 Task: Open Card Donor Stewardship Execution in Board Digital Advertising Strategies to Workspace Digital Strategy Consulting and add a team member Softage.3@softage.net, a label Yellow, a checklist Stress Management, an attachment from your google drive, a color Yellow and finally, add a card description 'Plan and host company volunteer event' and a comment 'This item is a priority on our list, so let us focus on getting it done as soon as possible.'. Add a start date 'Jan 07, 1900' with a due date 'Jan 14, 1900'
Action: Mouse moved to (105, 391)
Screenshot: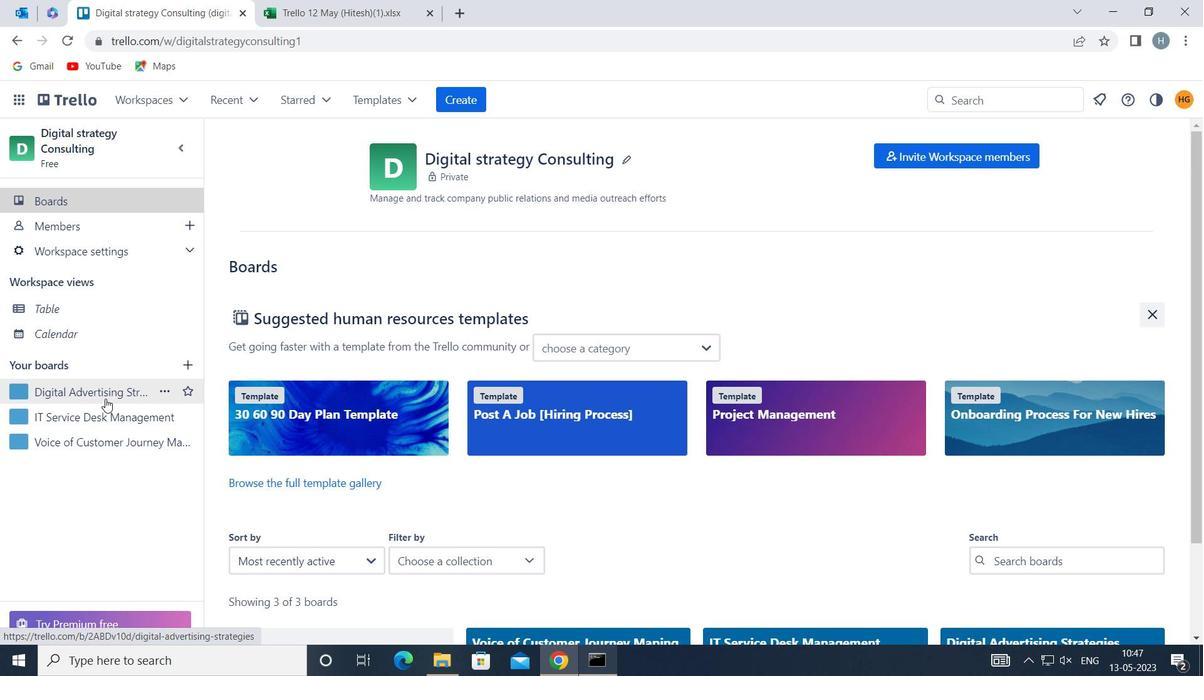 
Action: Mouse pressed left at (105, 391)
Screenshot: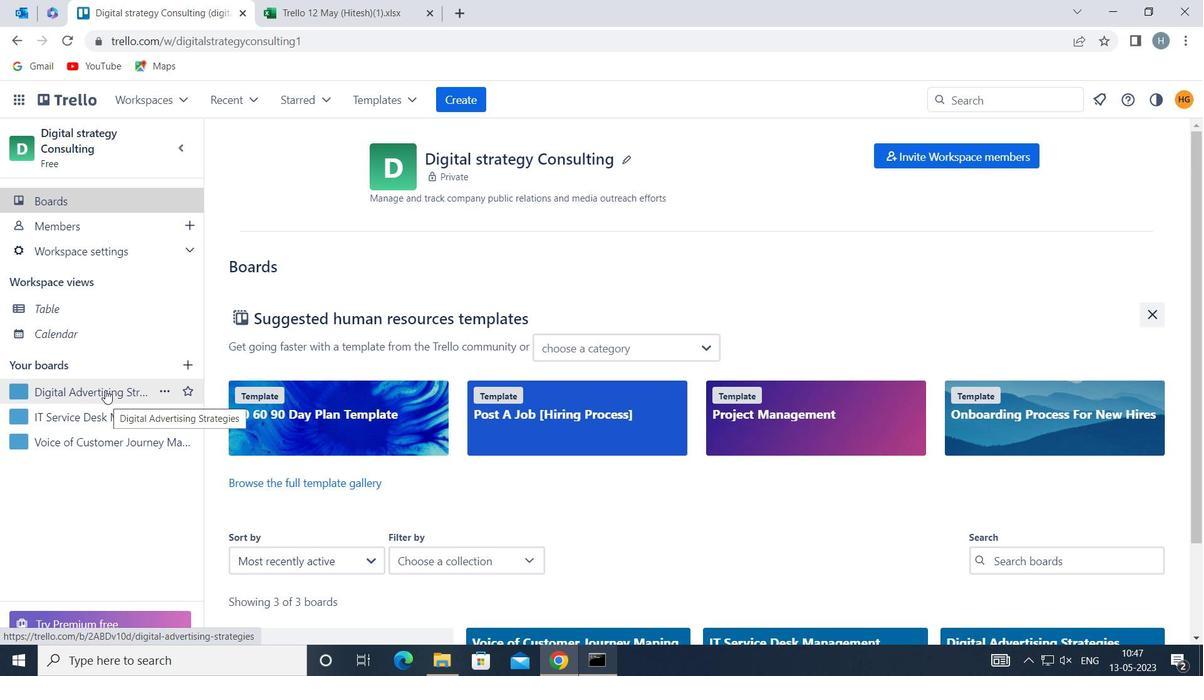 
Action: Mouse moved to (778, 218)
Screenshot: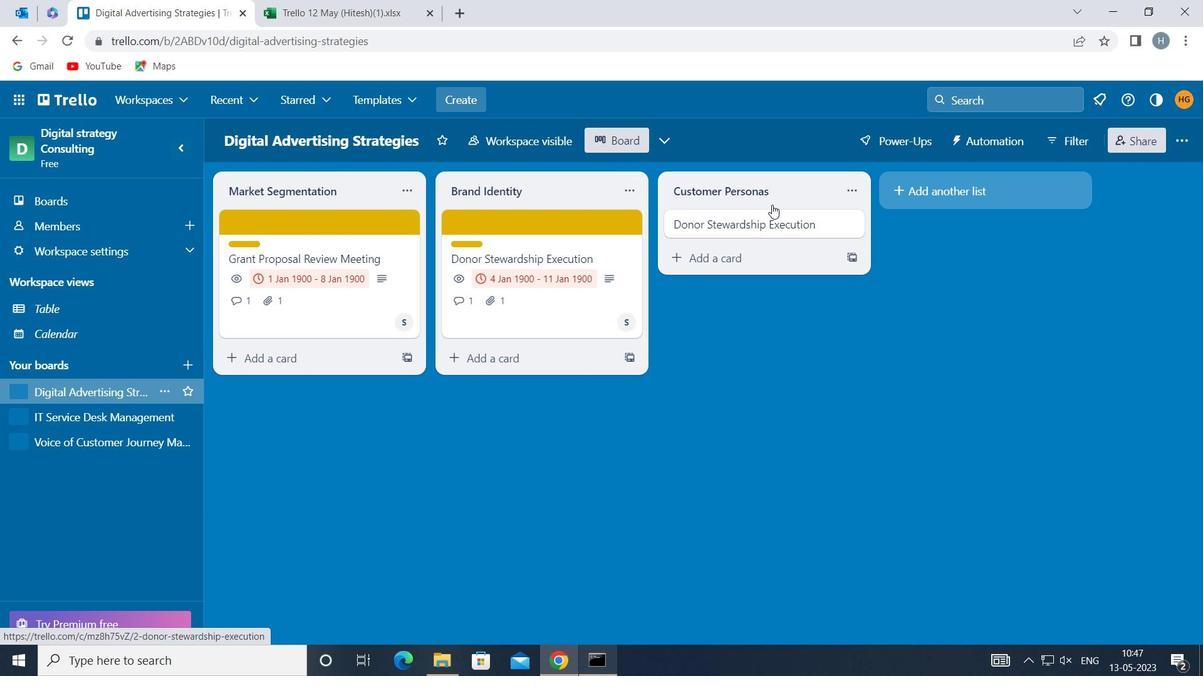 
Action: Mouse pressed left at (778, 218)
Screenshot: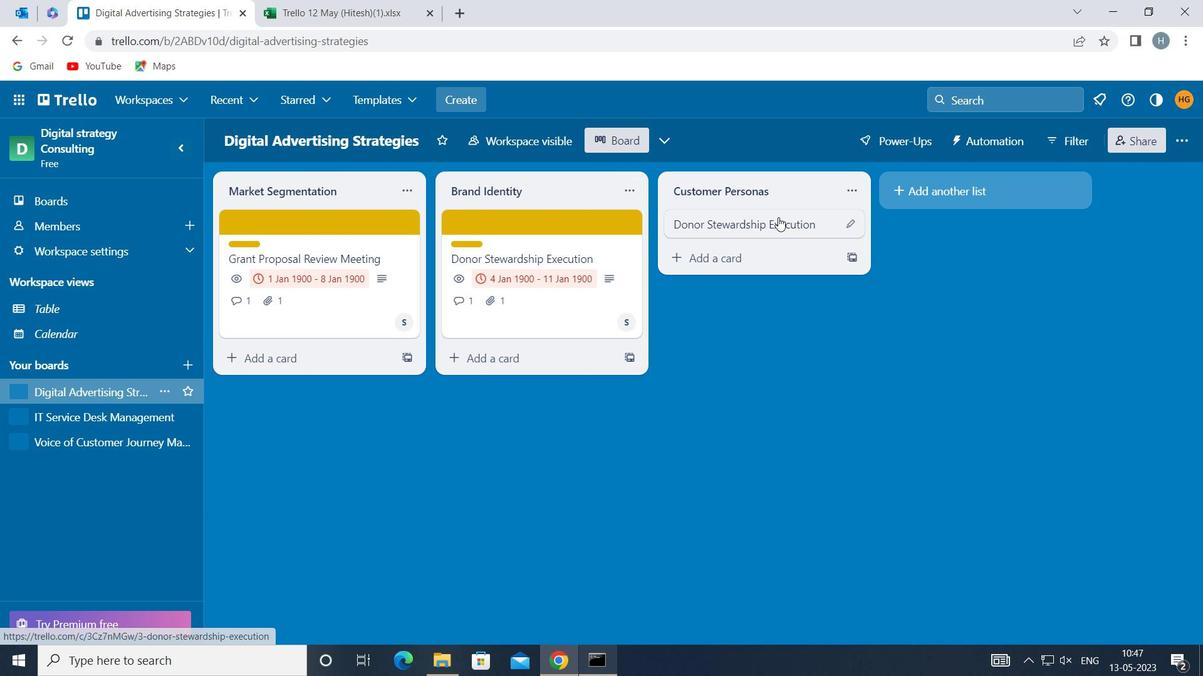 
Action: Mouse moved to (809, 273)
Screenshot: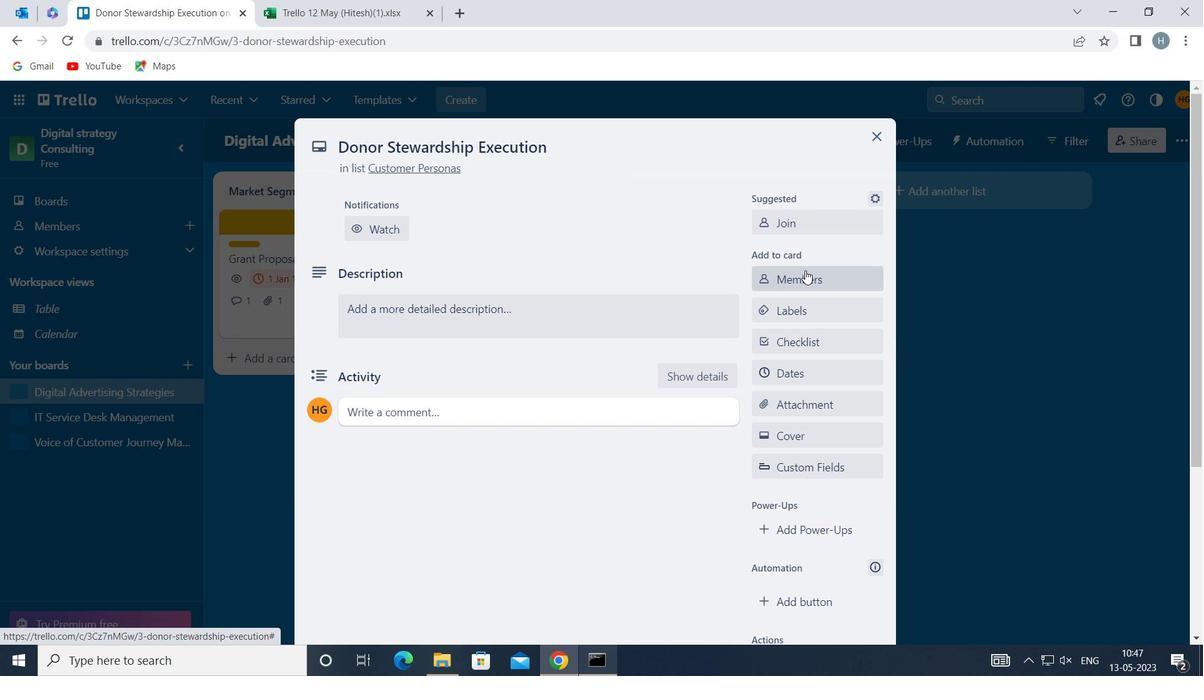 
Action: Mouse pressed left at (809, 273)
Screenshot: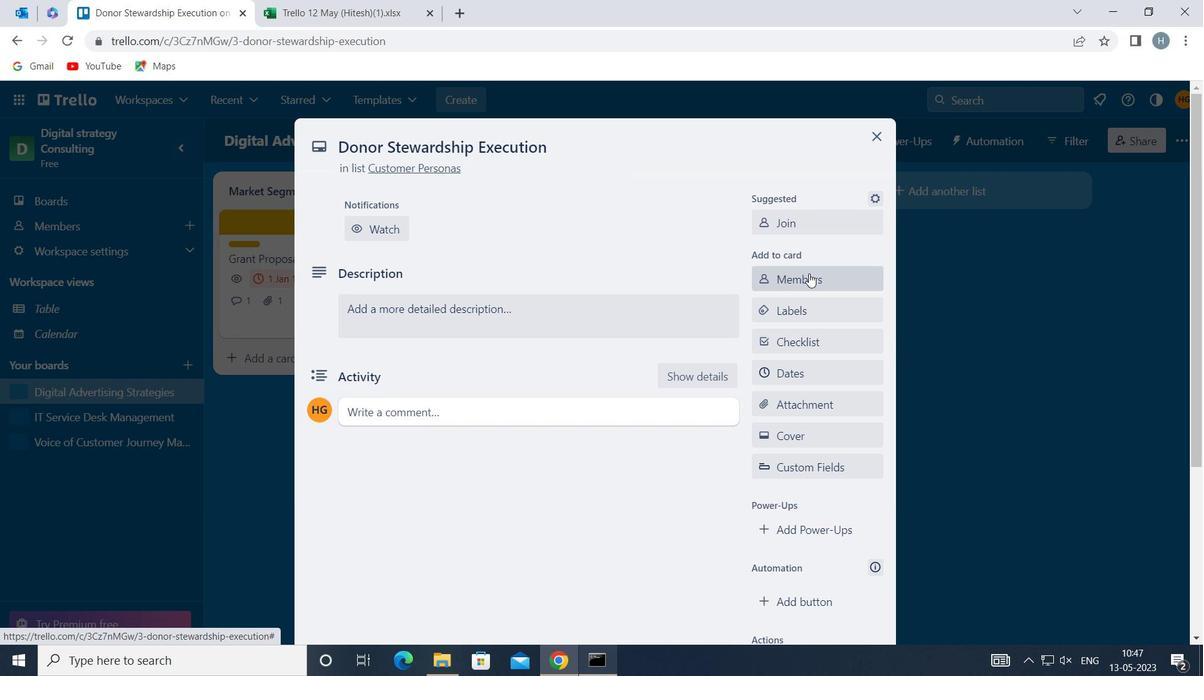 
Action: Mouse moved to (809, 274)
Screenshot: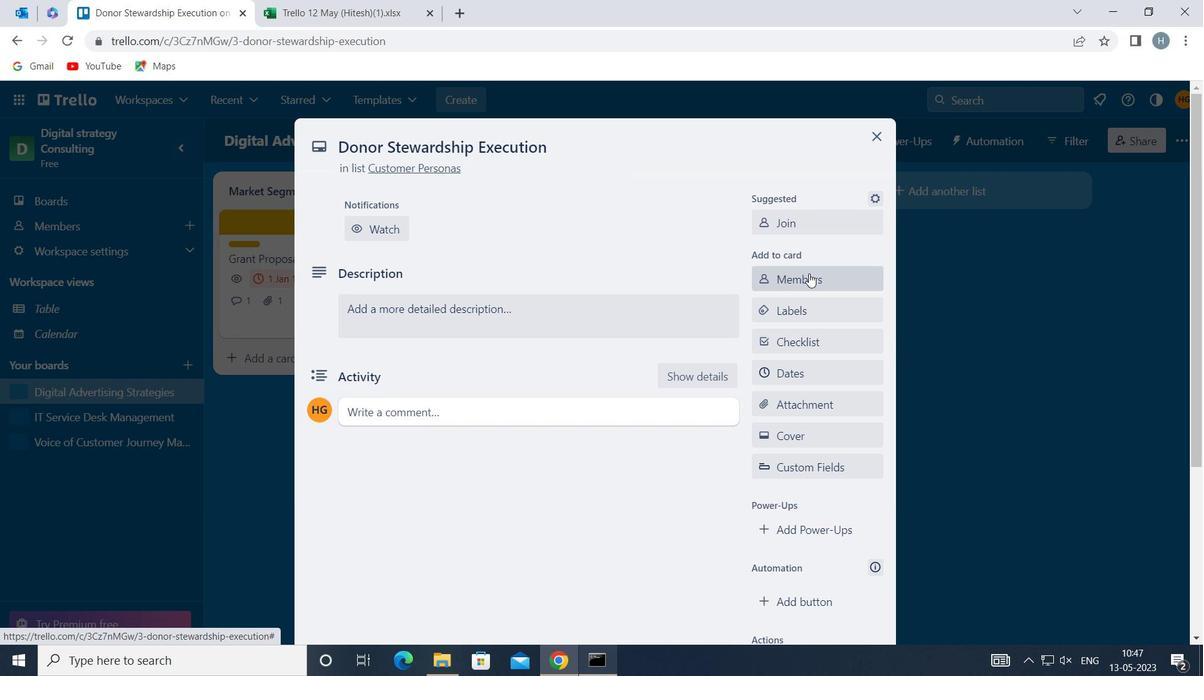 
Action: Key pressed softage
Screenshot: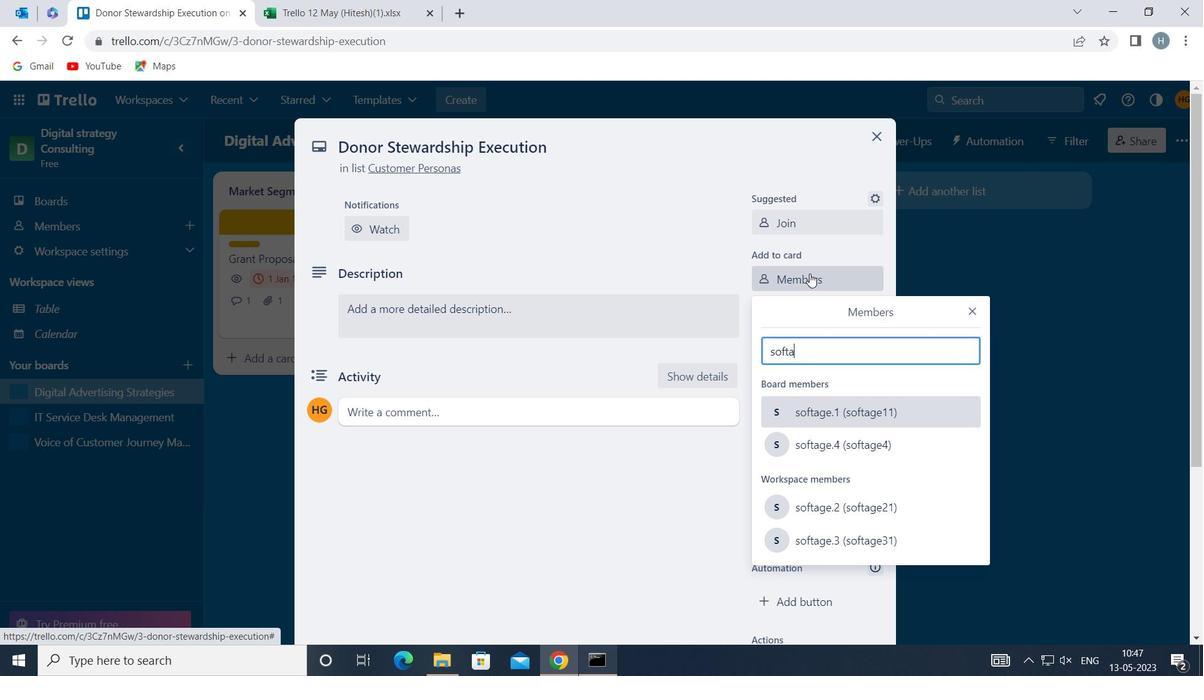 
Action: Mouse moved to (854, 532)
Screenshot: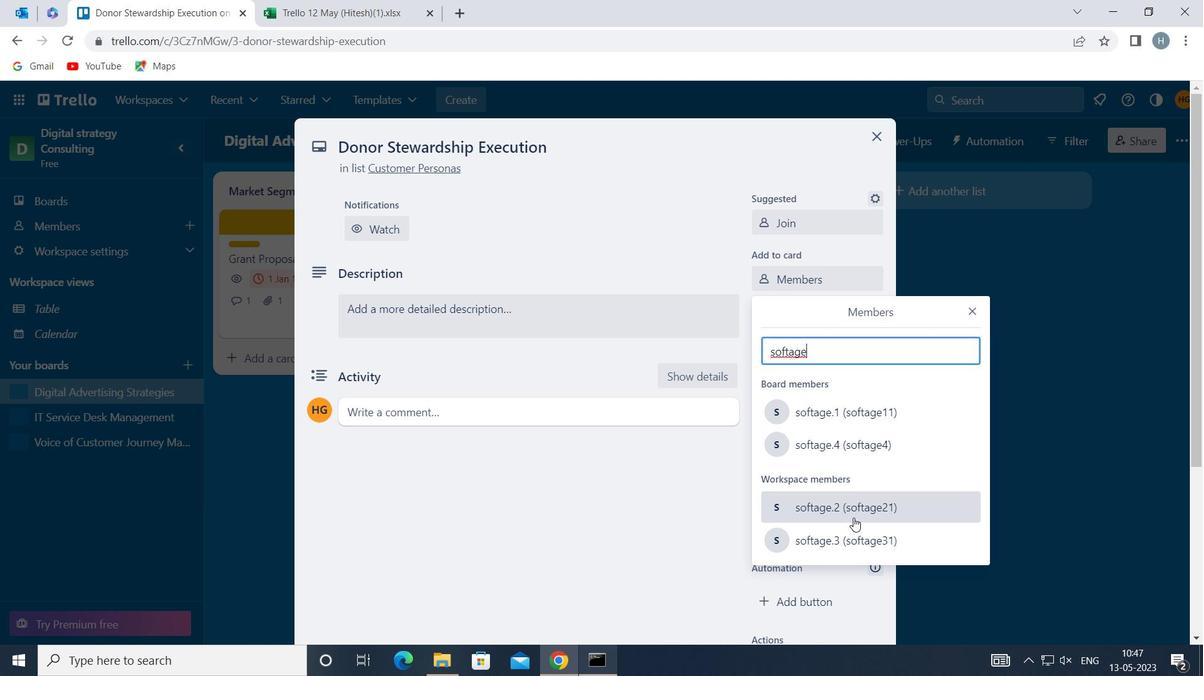 
Action: Mouse pressed left at (854, 532)
Screenshot: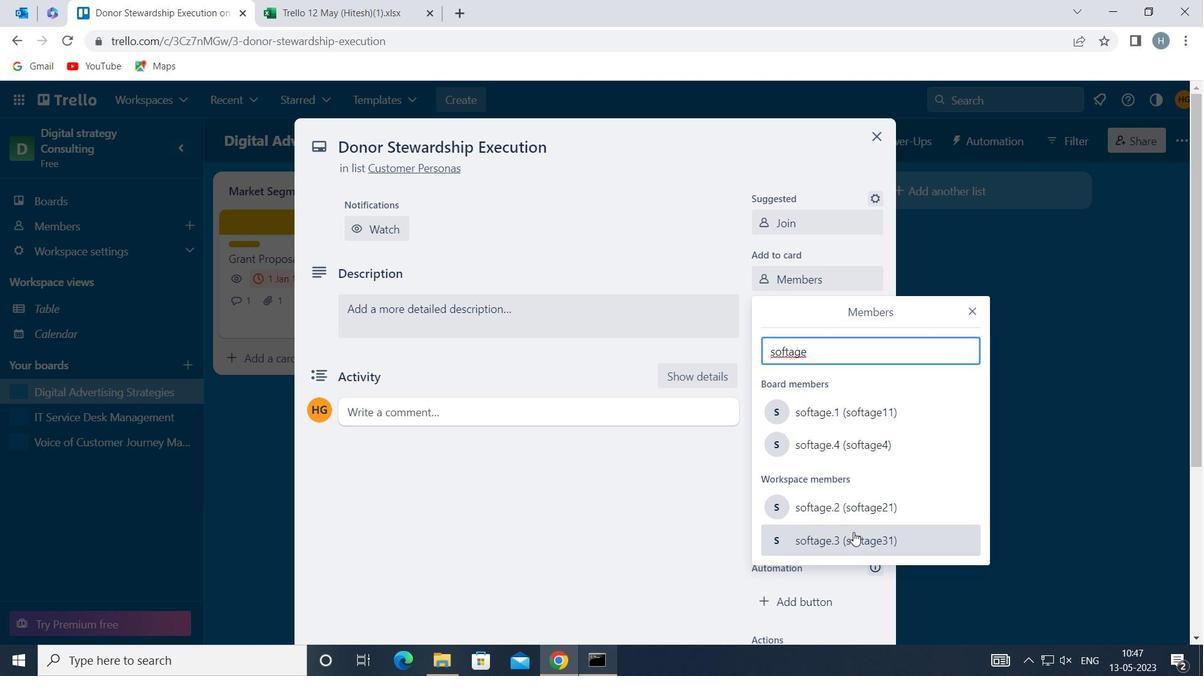 
Action: Mouse moved to (970, 308)
Screenshot: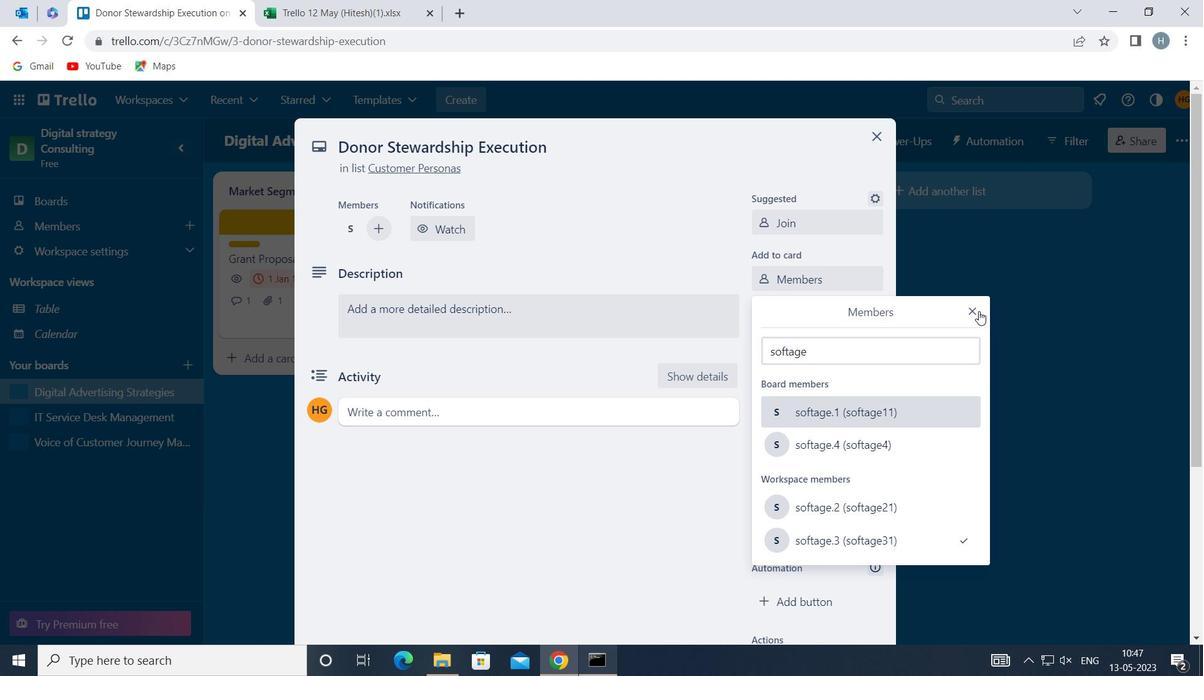 
Action: Mouse pressed left at (970, 308)
Screenshot: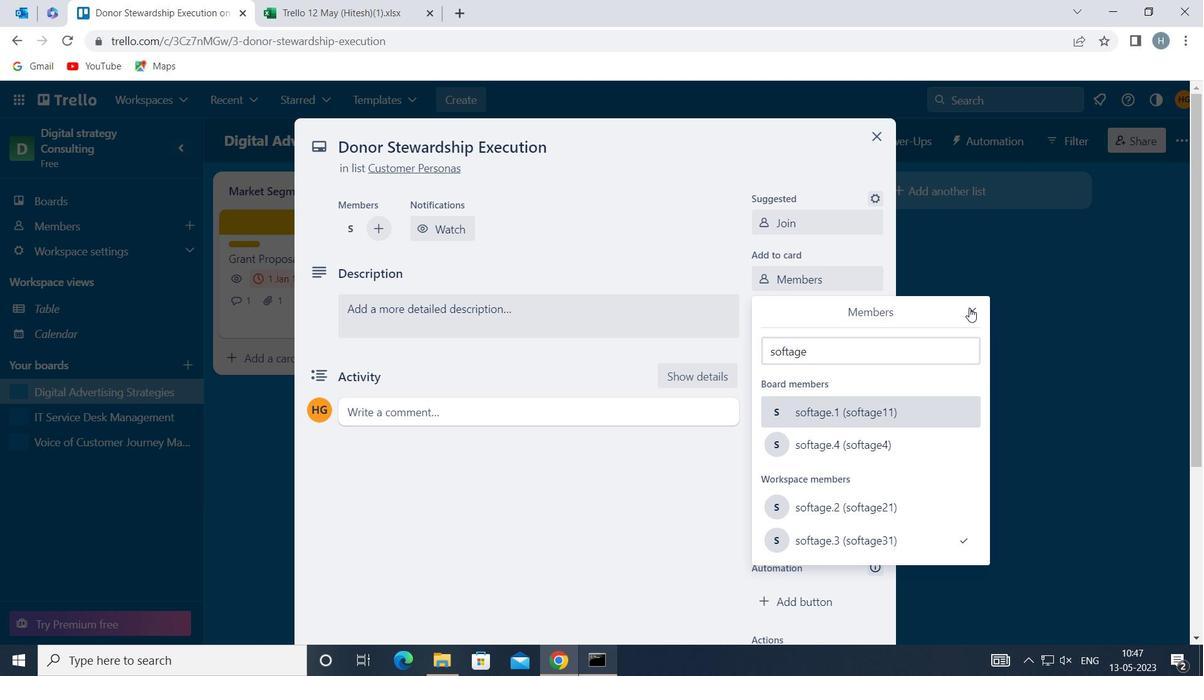 
Action: Mouse moved to (817, 312)
Screenshot: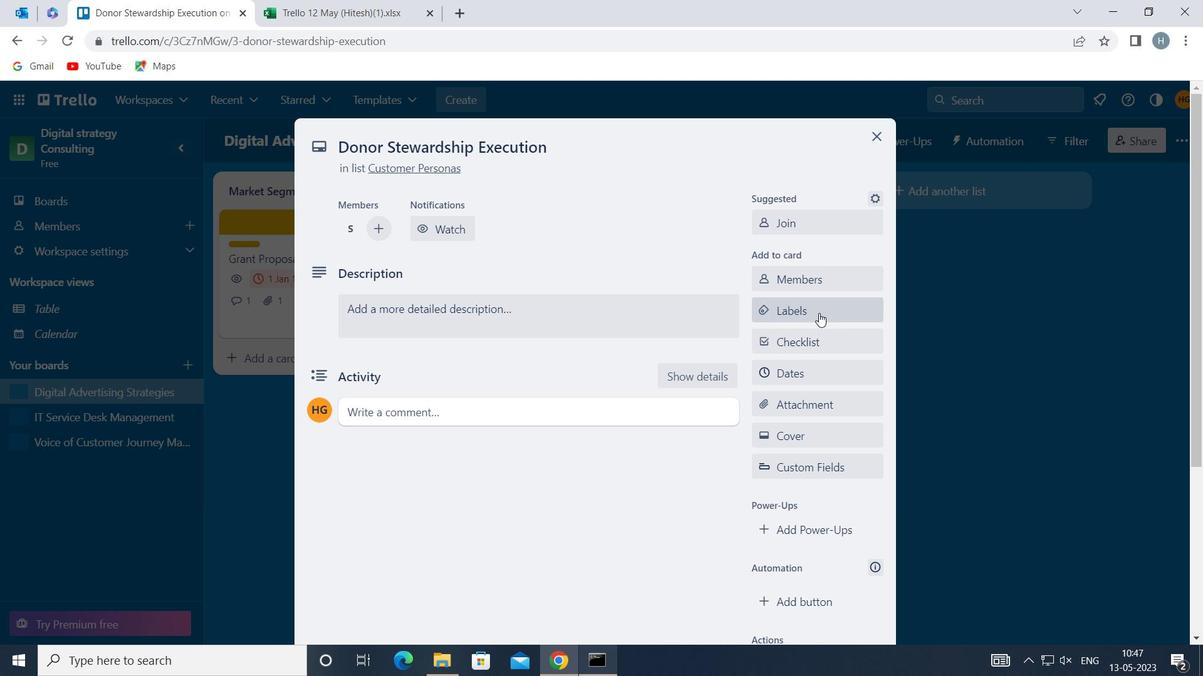 
Action: Mouse pressed left at (817, 312)
Screenshot: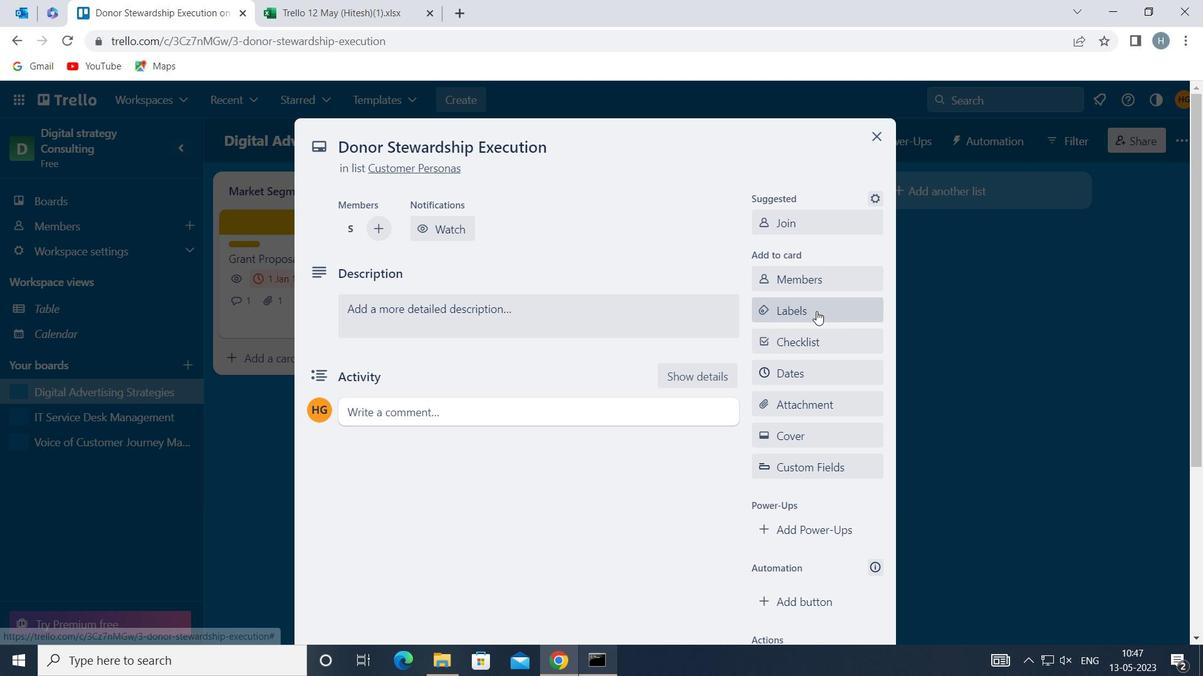 
Action: Mouse moved to (842, 255)
Screenshot: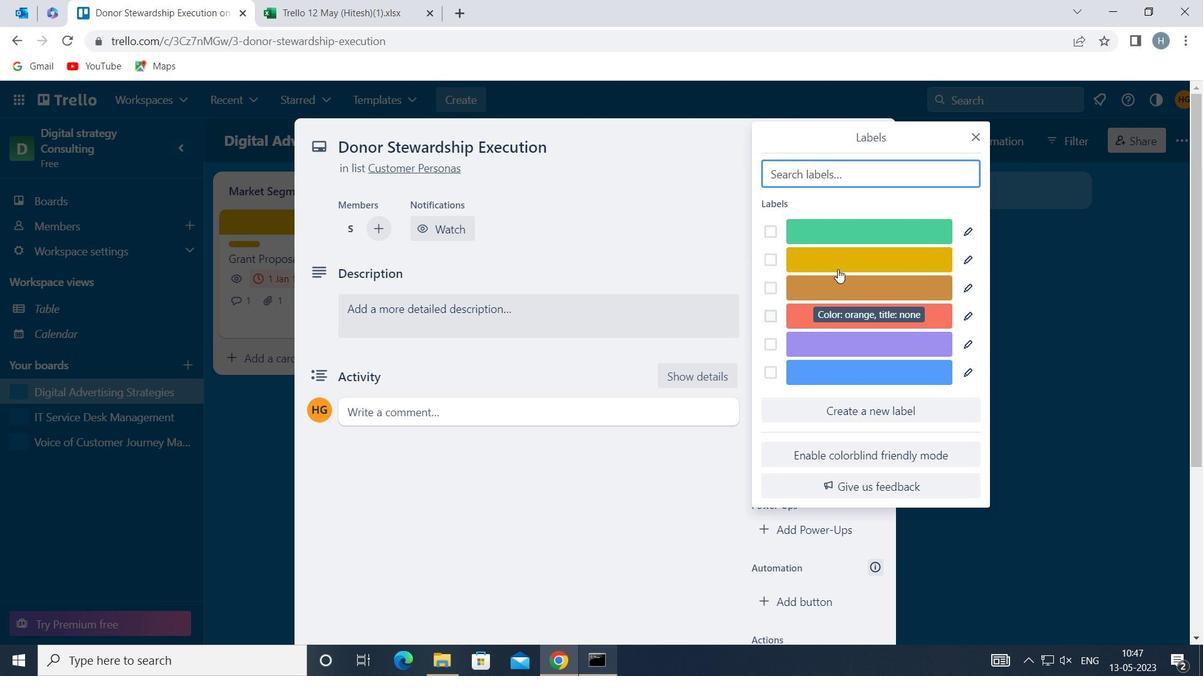 
Action: Mouse pressed left at (842, 255)
Screenshot: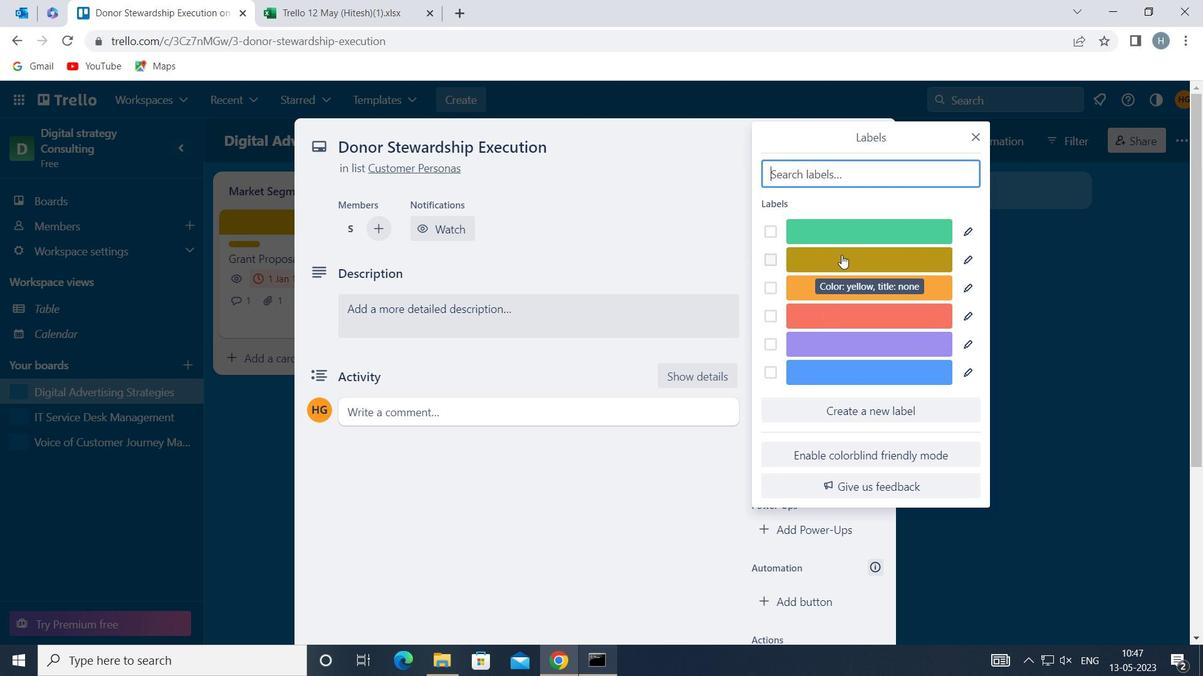
Action: Mouse moved to (981, 133)
Screenshot: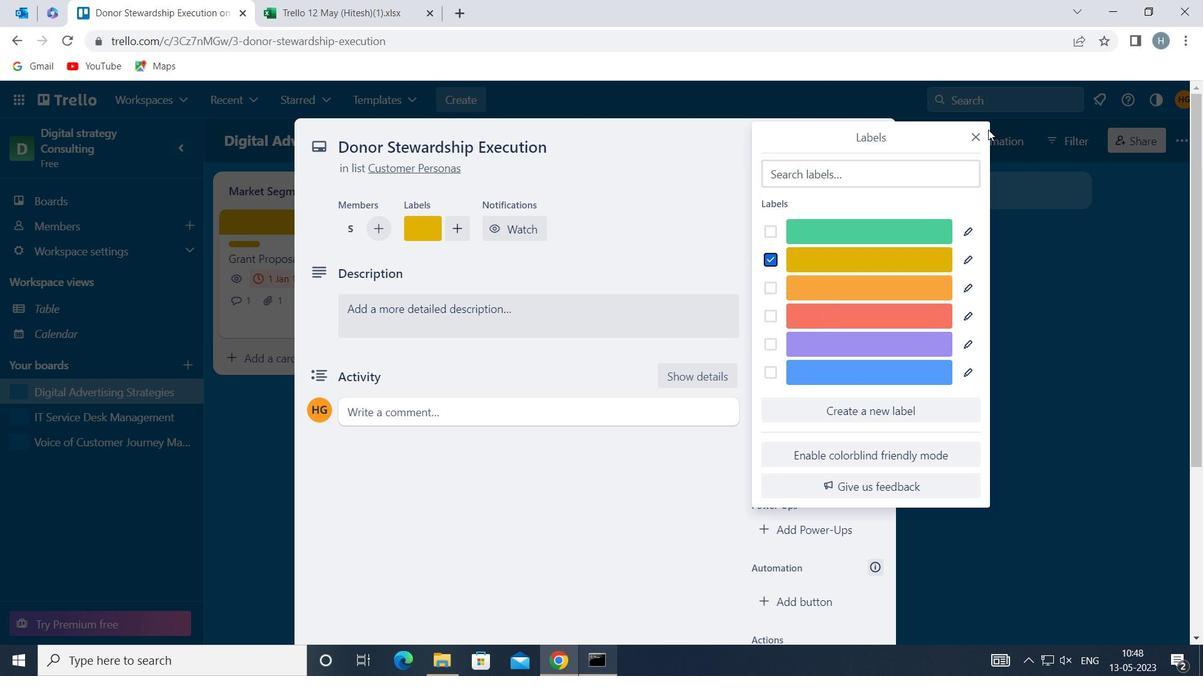 
Action: Mouse pressed left at (981, 133)
Screenshot: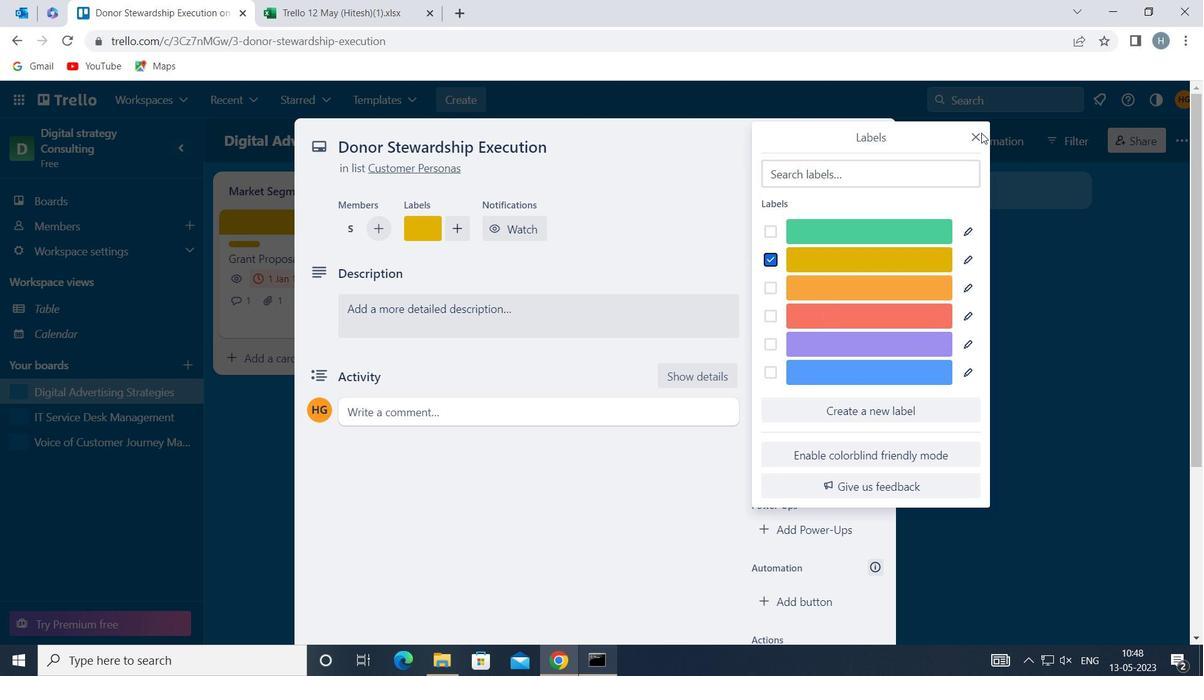 
Action: Mouse moved to (977, 133)
Screenshot: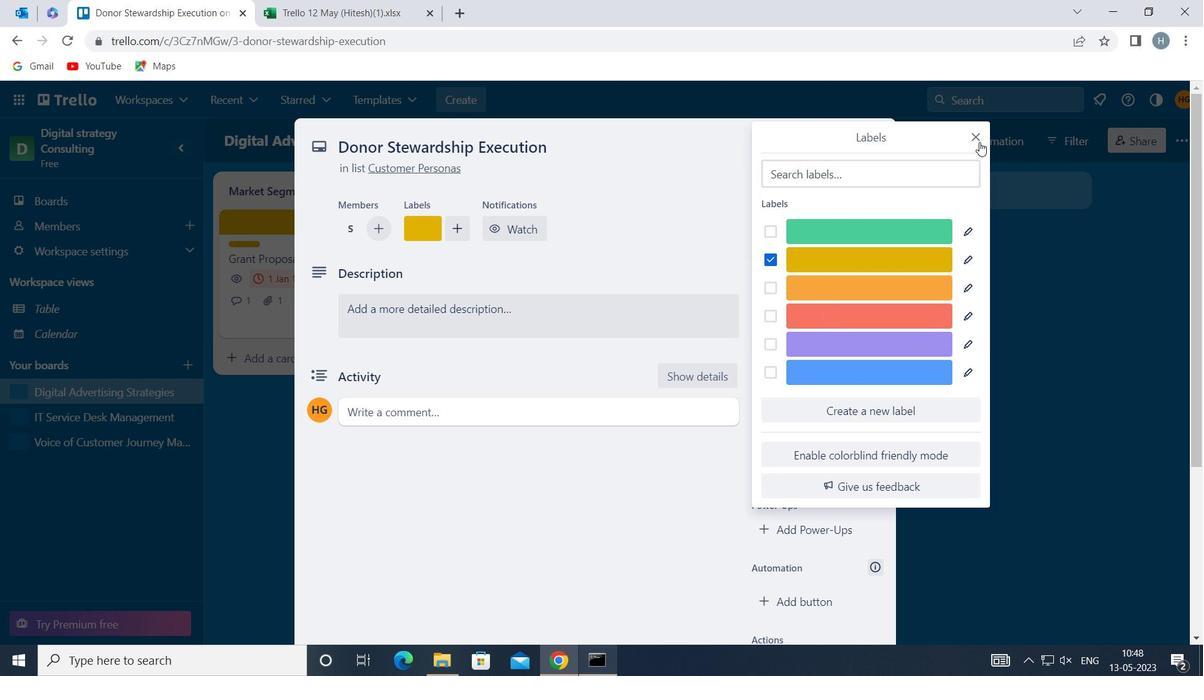 
Action: Mouse pressed left at (977, 133)
Screenshot: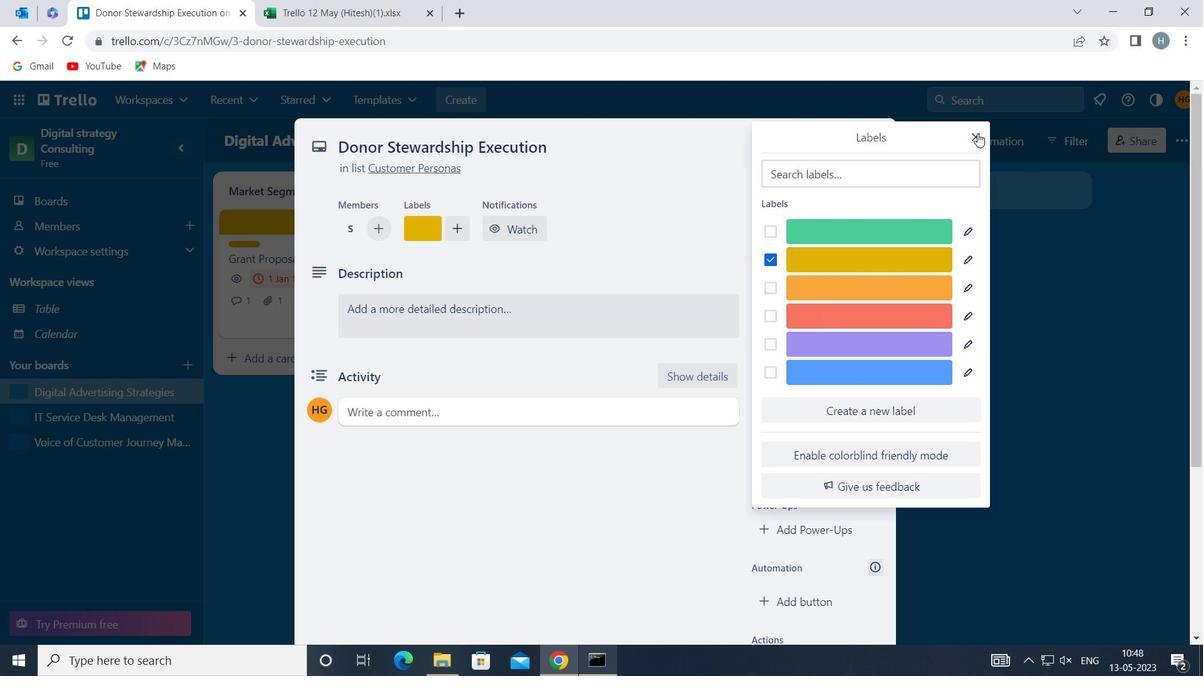 
Action: Mouse moved to (836, 337)
Screenshot: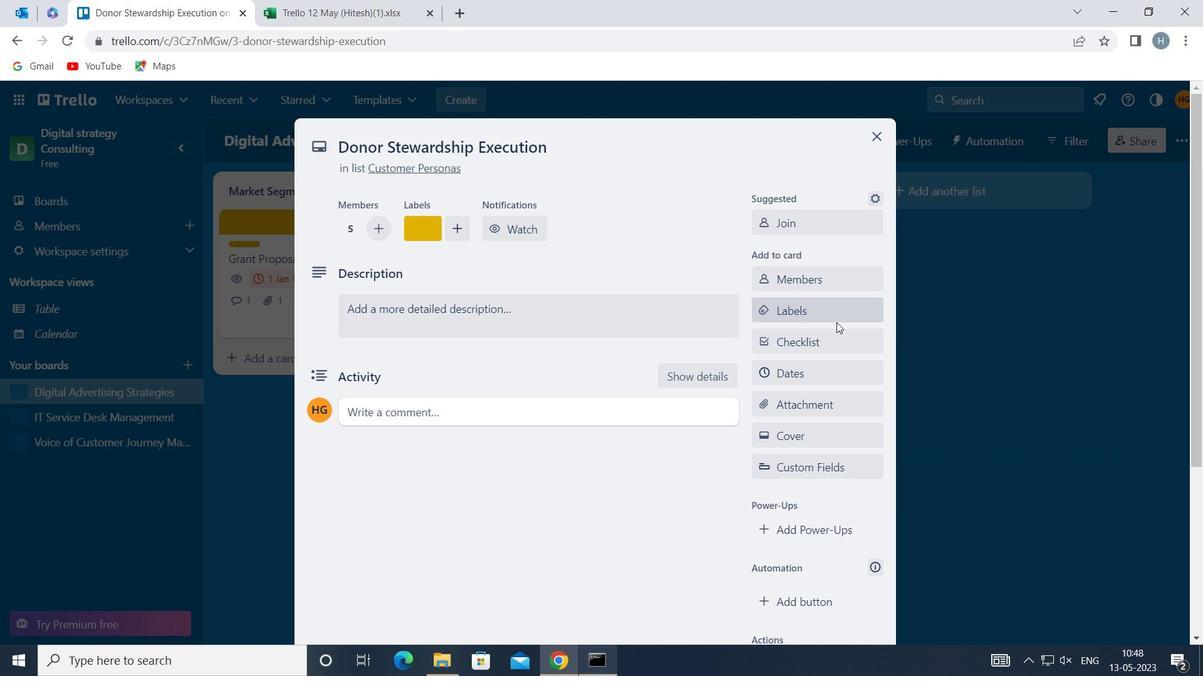 
Action: Mouse pressed left at (836, 337)
Screenshot: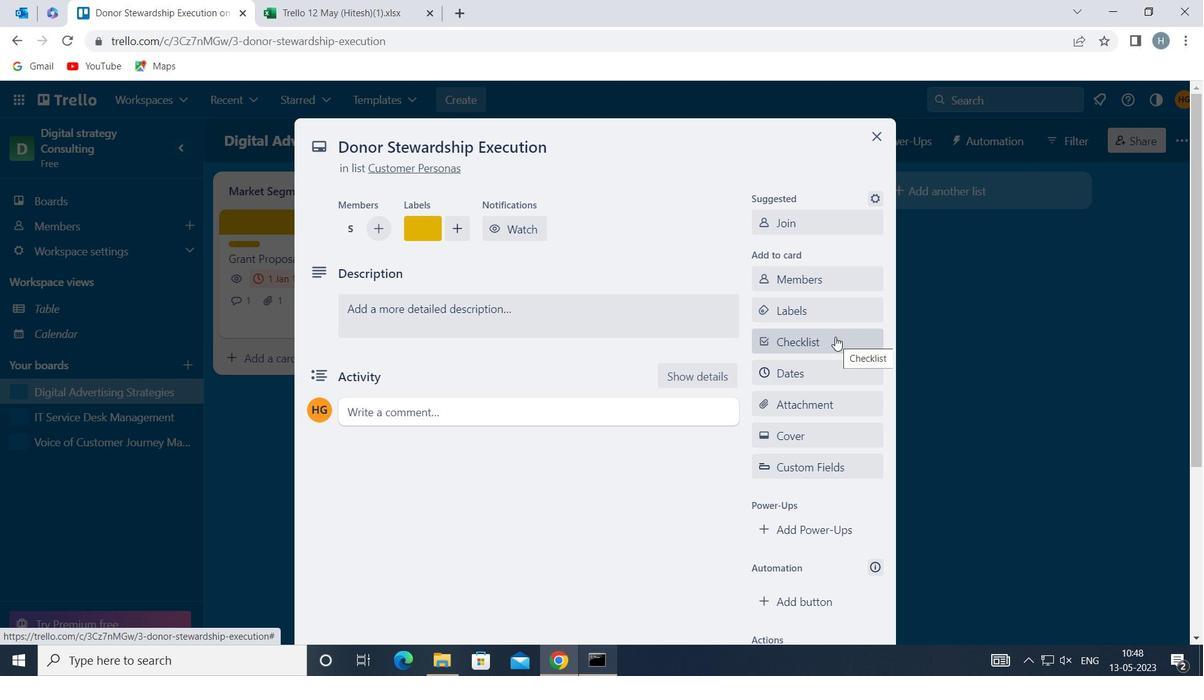 
Action: Key pressed <Key.shift>SR<Key.backspace>TRESS<Key.space><Key.shift>MANAGEMENT
Screenshot: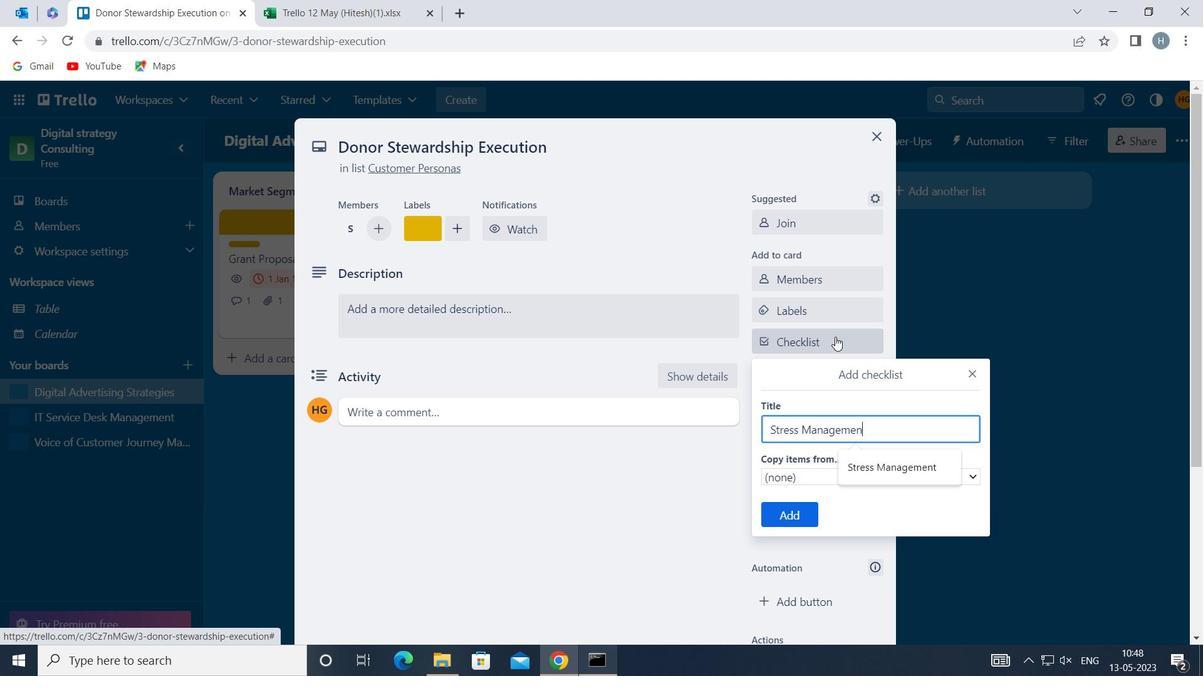 
Action: Mouse moved to (784, 516)
Screenshot: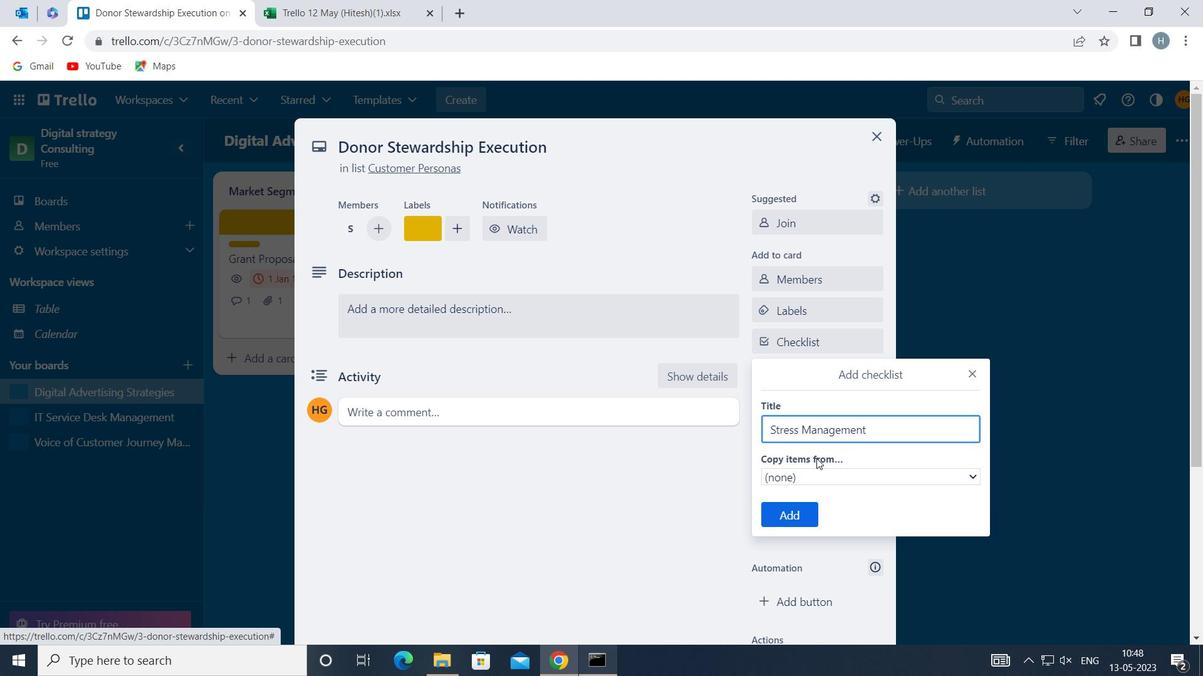 
Action: Mouse pressed left at (784, 516)
Screenshot: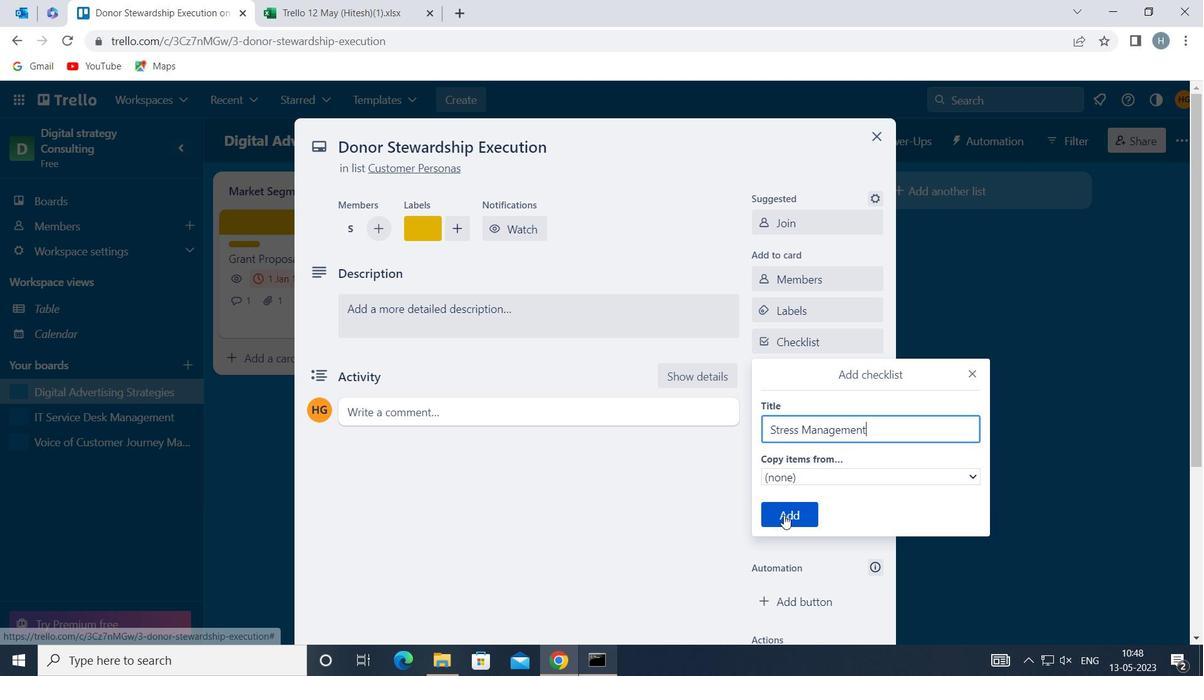 
Action: Mouse moved to (831, 396)
Screenshot: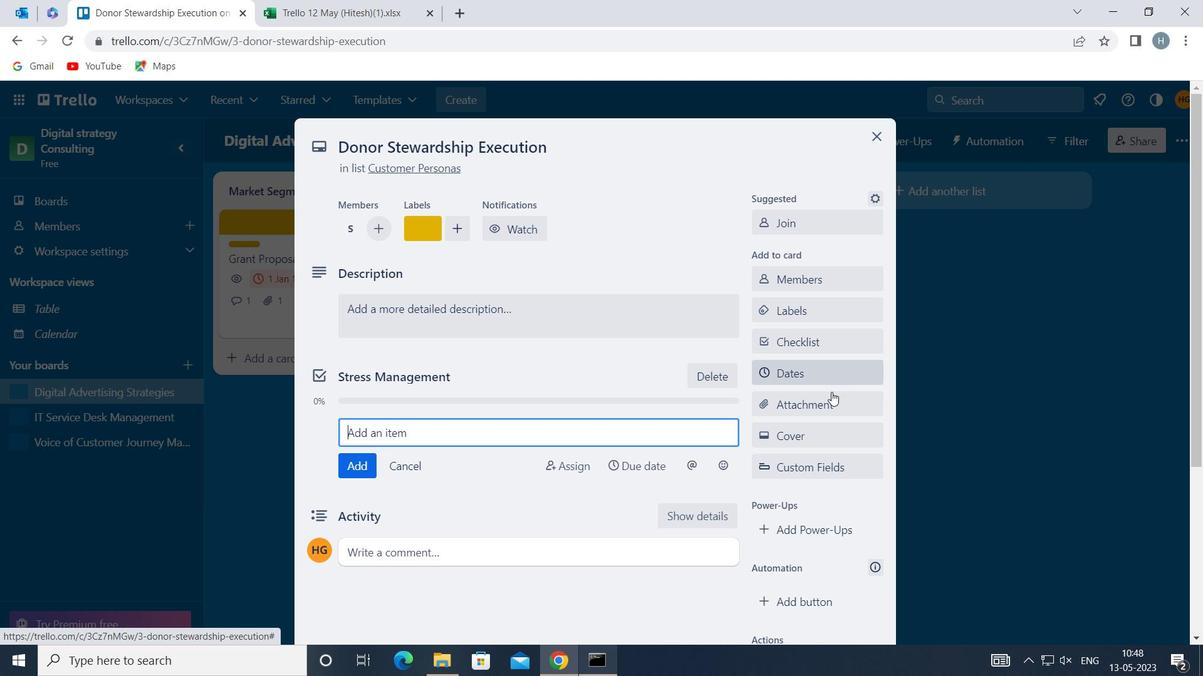 
Action: Mouse pressed left at (831, 396)
Screenshot: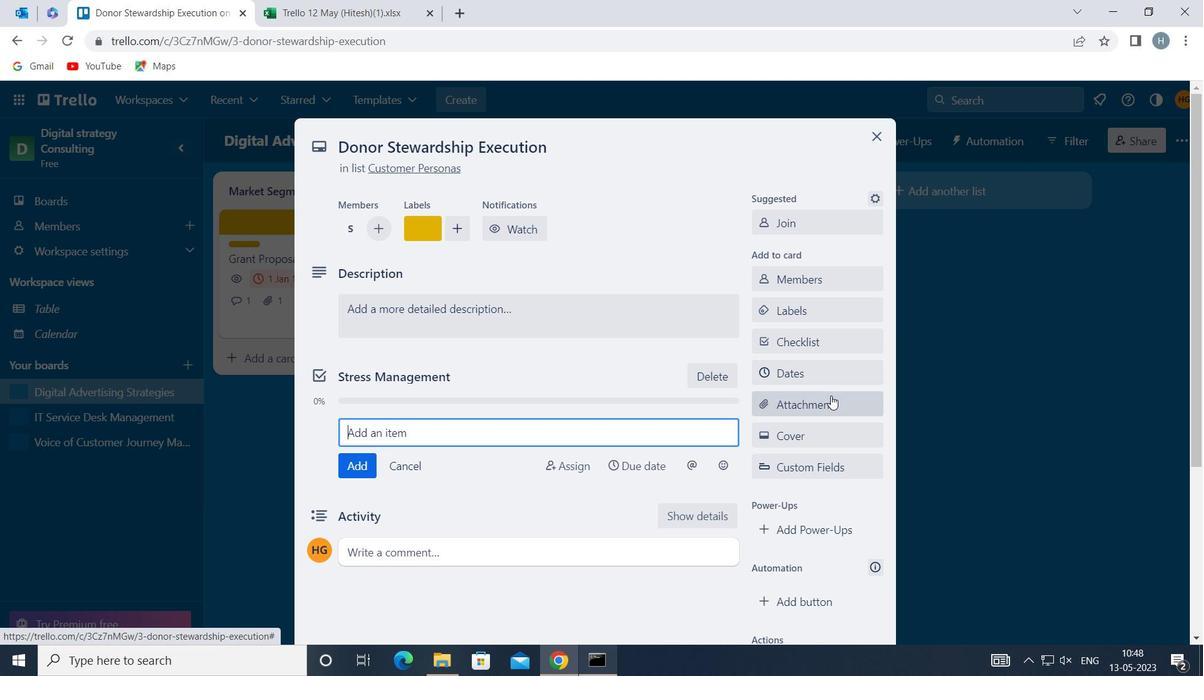 
Action: Mouse moved to (841, 217)
Screenshot: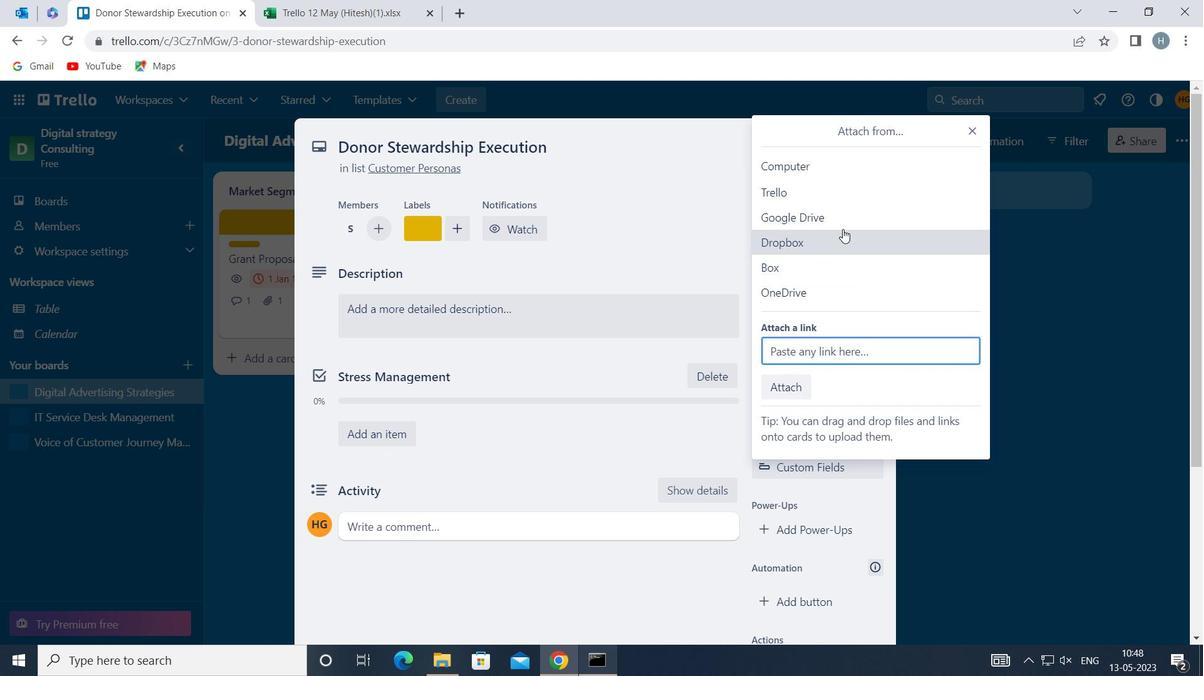 
Action: Mouse pressed left at (841, 217)
Screenshot: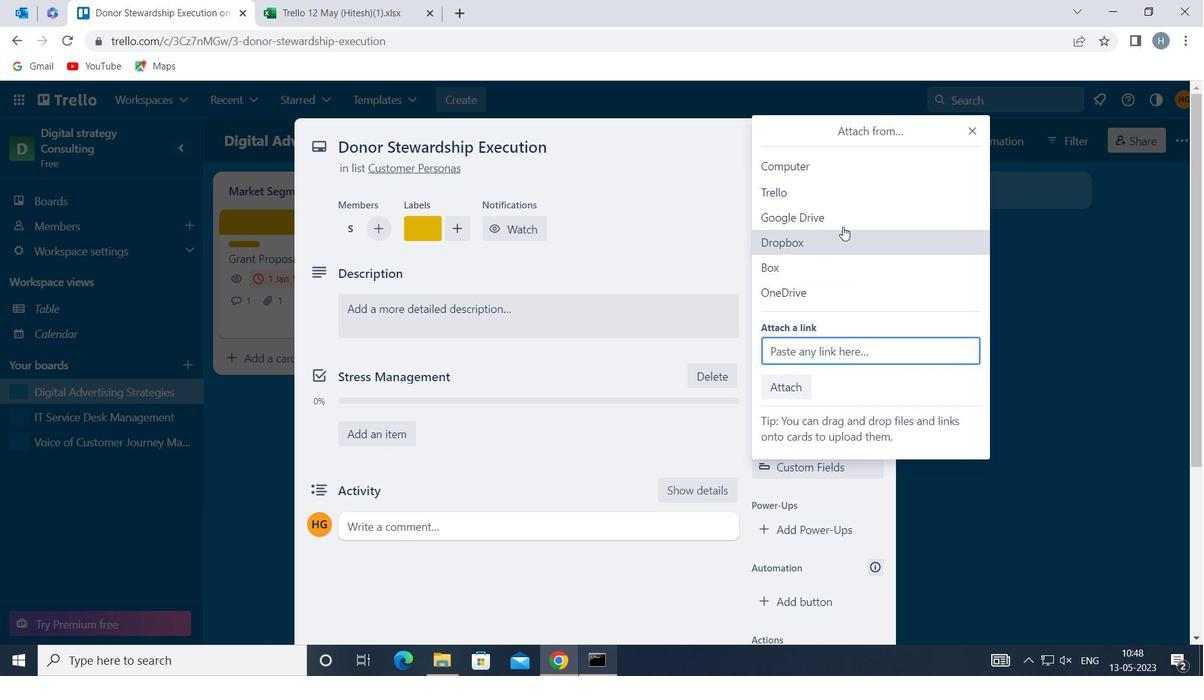 
Action: Mouse moved to (305, 344)
Screenshot: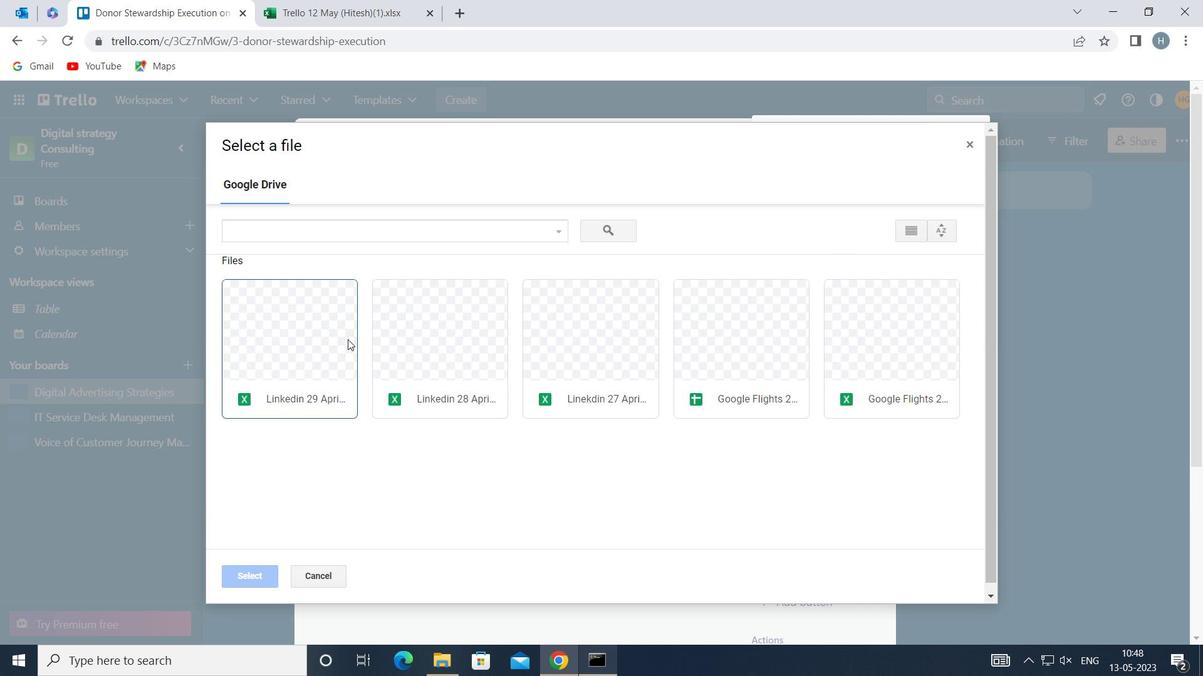 
Action: Mouse pressed left at (305, 344)
Screenshot: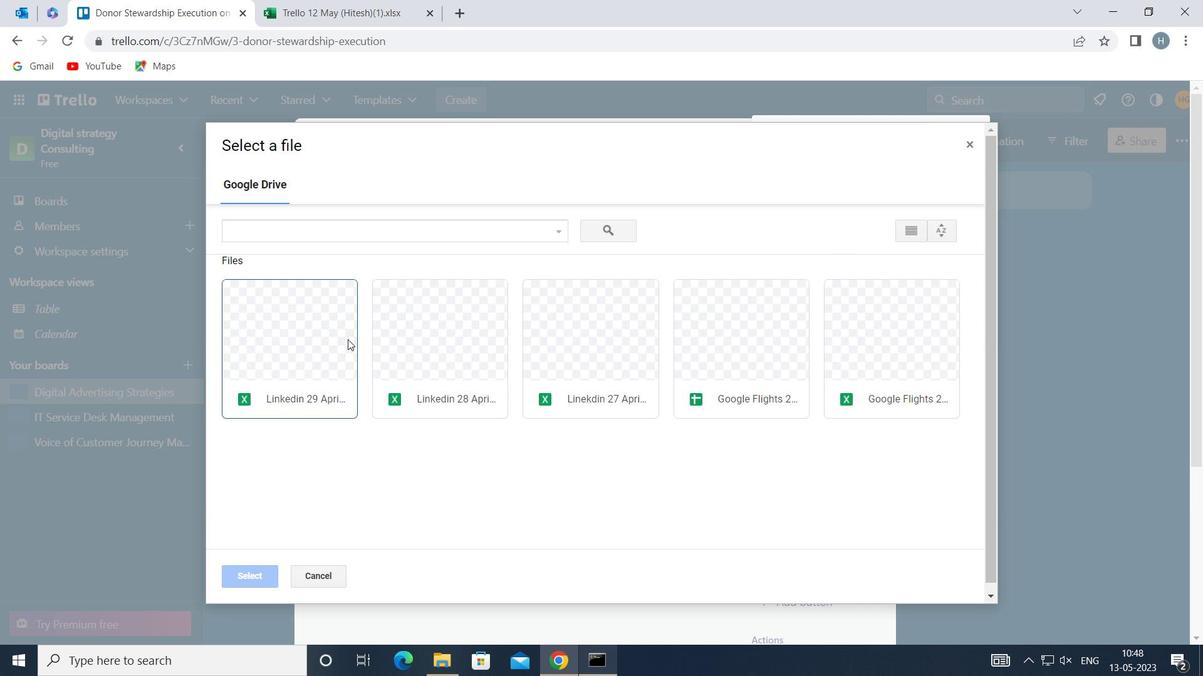 
Action: Mouse moved to (243, 568)
Screenshot: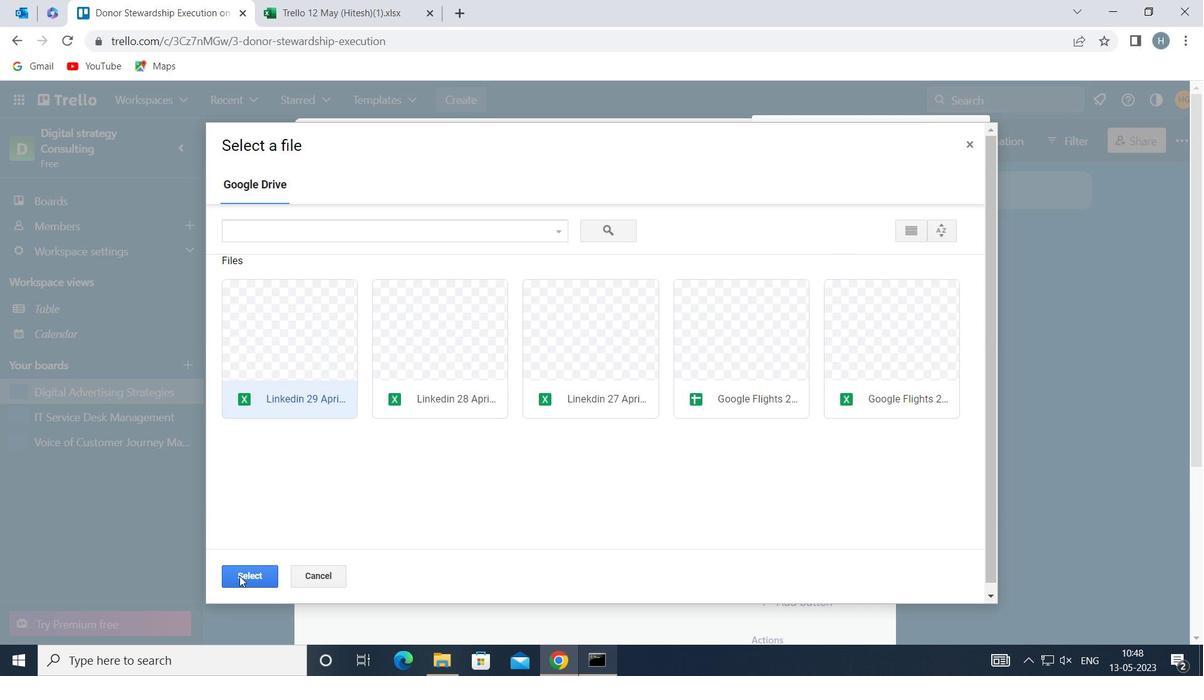 
Action: Mouse pressed left at (243, 568)
Screenshot: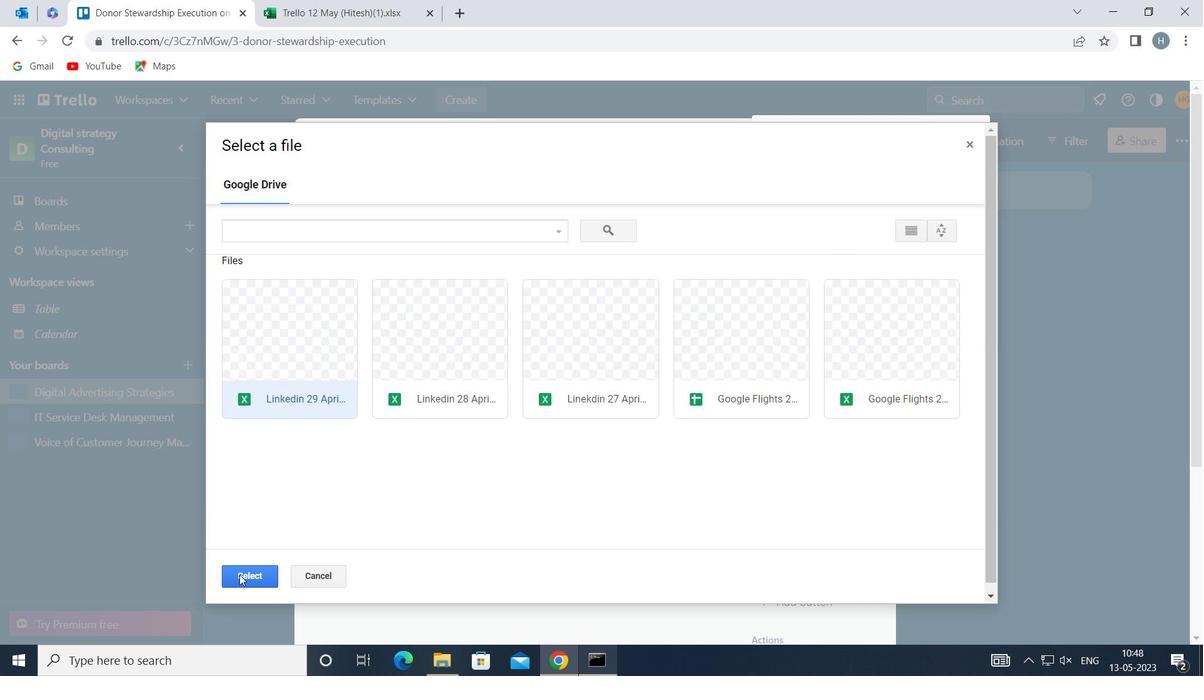 
Action: Mouse moved to (821, 431)
Screenshot: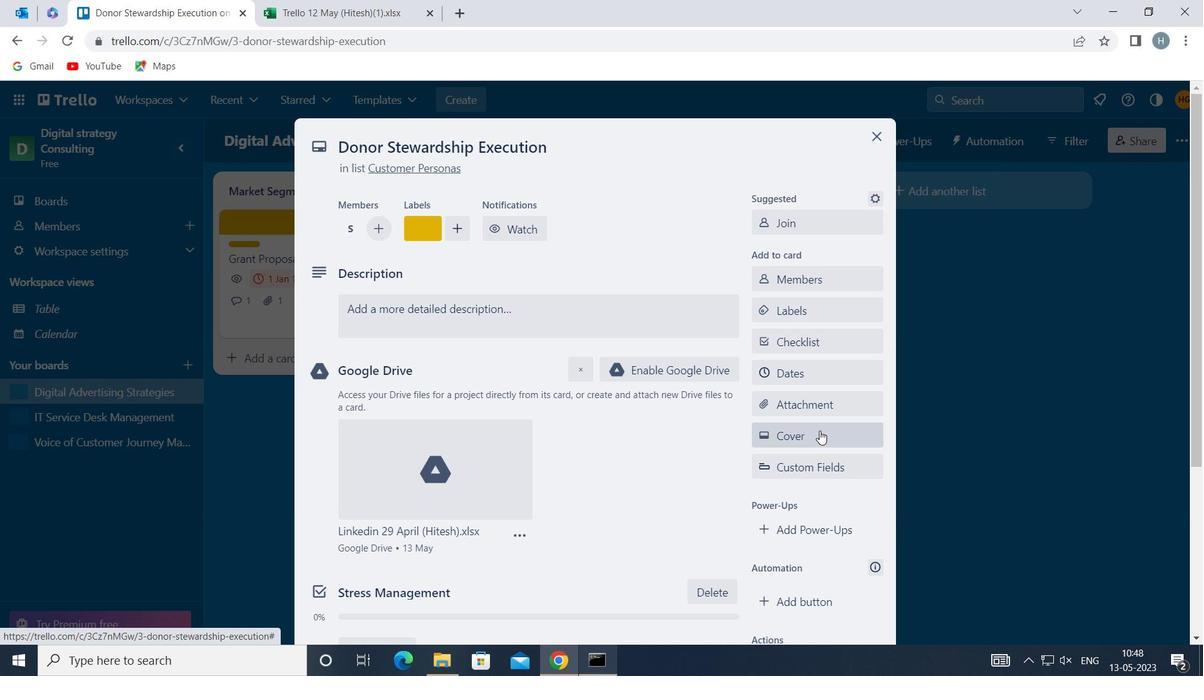 
Action: Mouse pressed left at (821, 431)
Screenshot: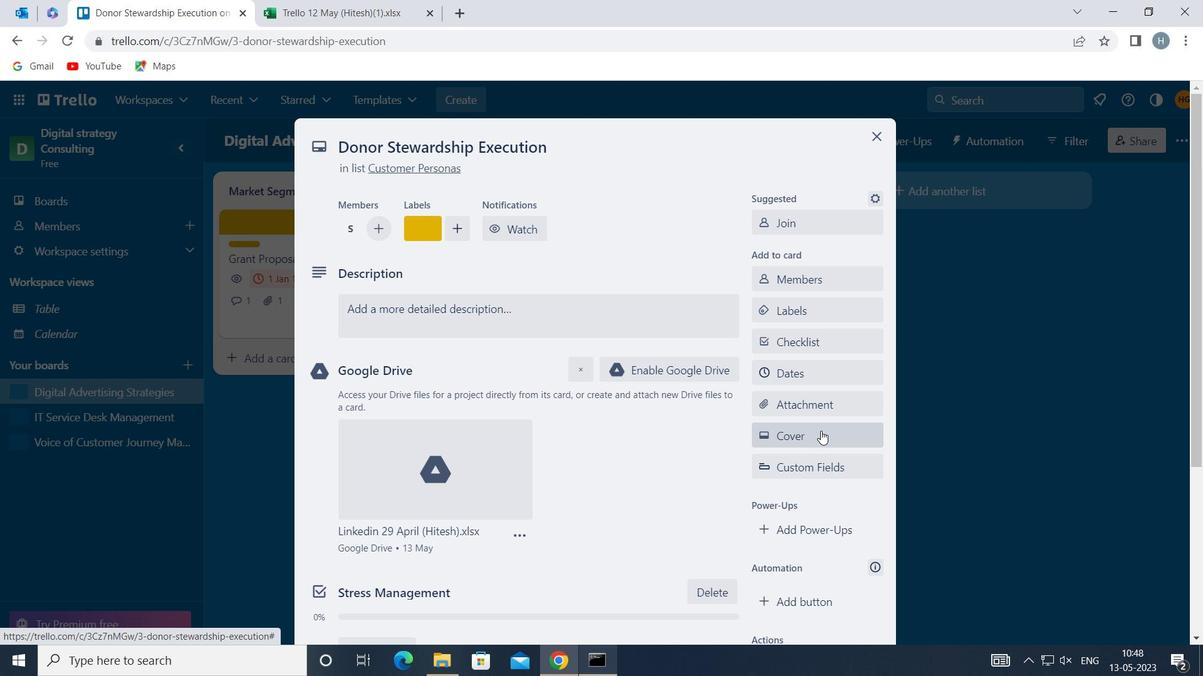 
Action: Mouse moved to (830, 335)
Screenshot: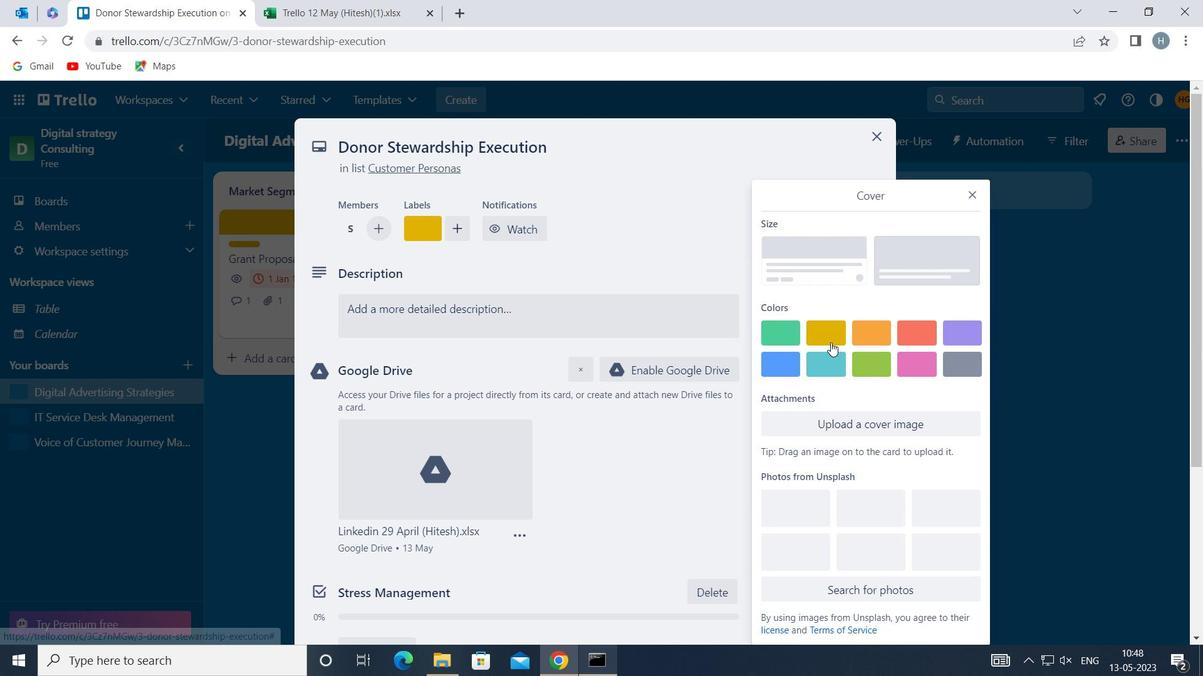 
Action: Mouse pressed left at (830, 335)
Screenshot: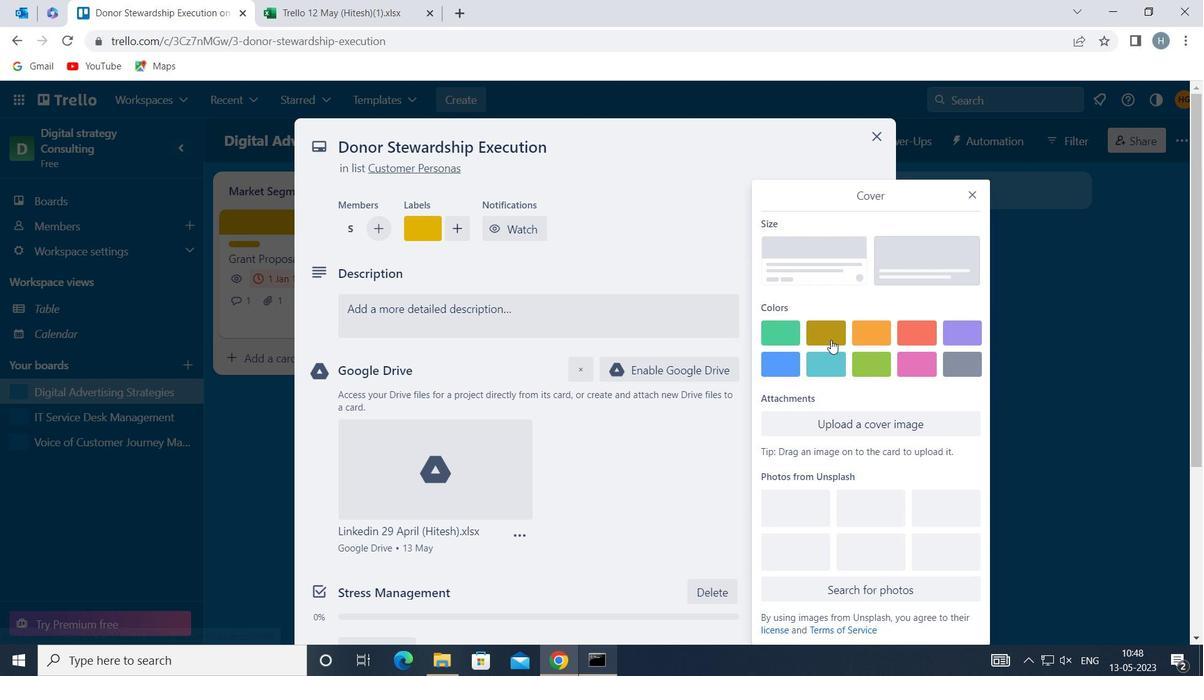 
Action: Mouse moved to (977, 163)
Screenshot: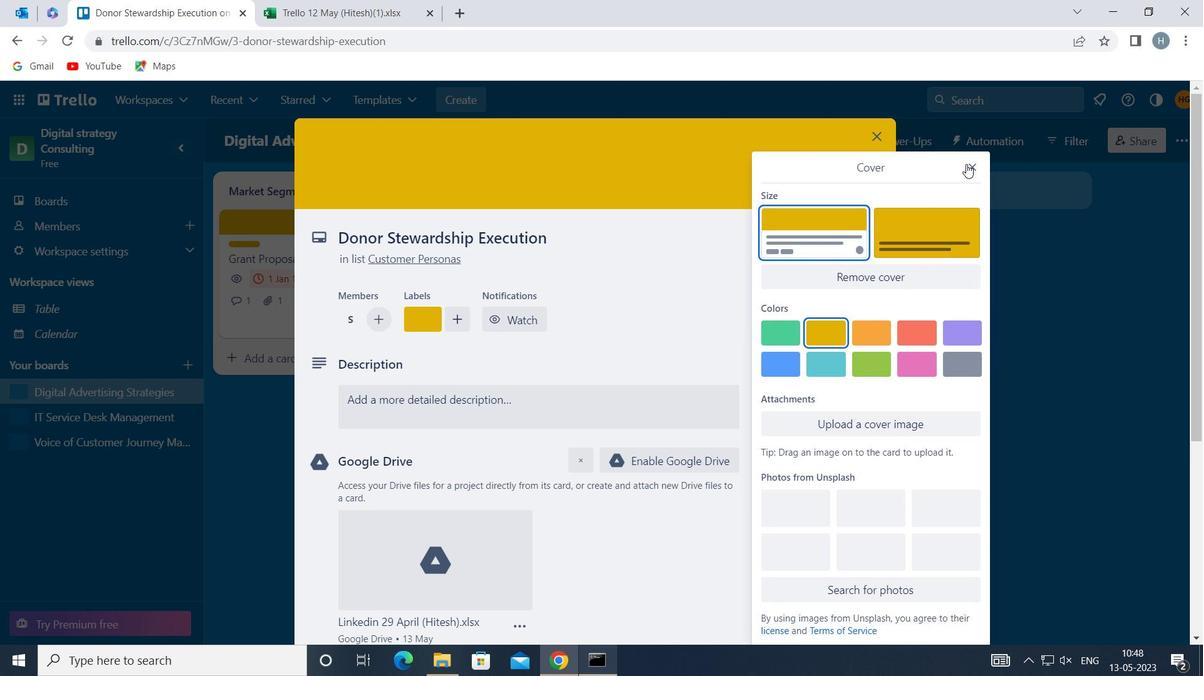 
Action: Mouse pressed left at (977, 163)
Screenshot: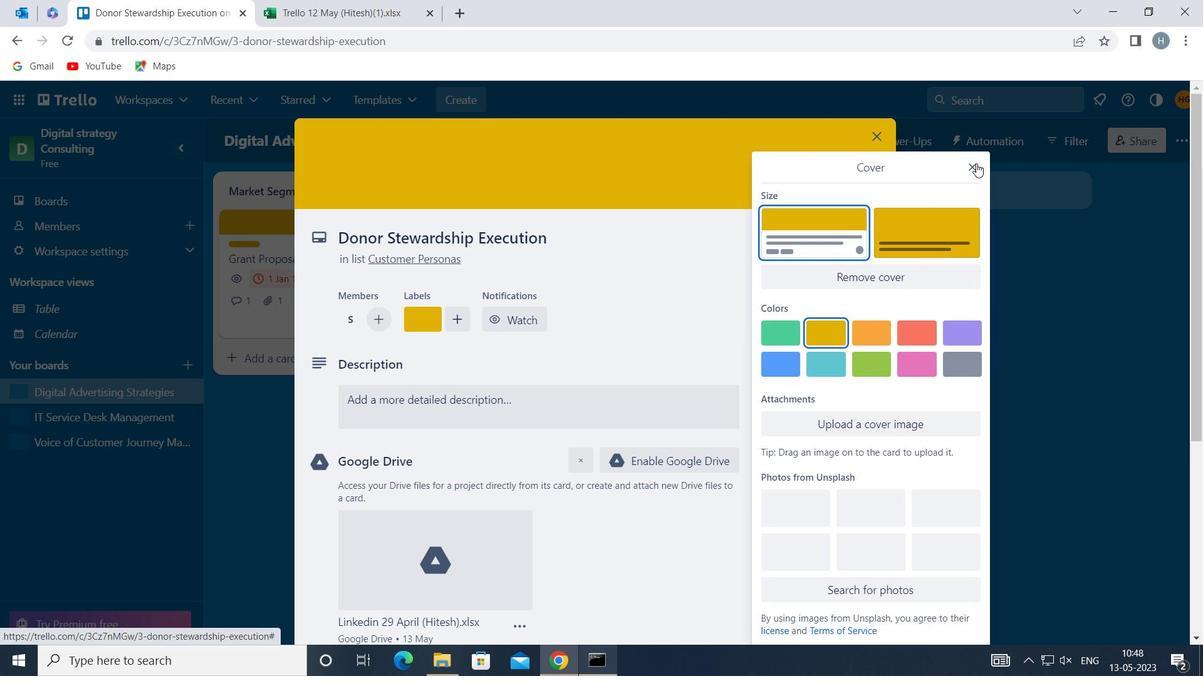 
Action: Mouse moved to (572, 413)
Screenshot: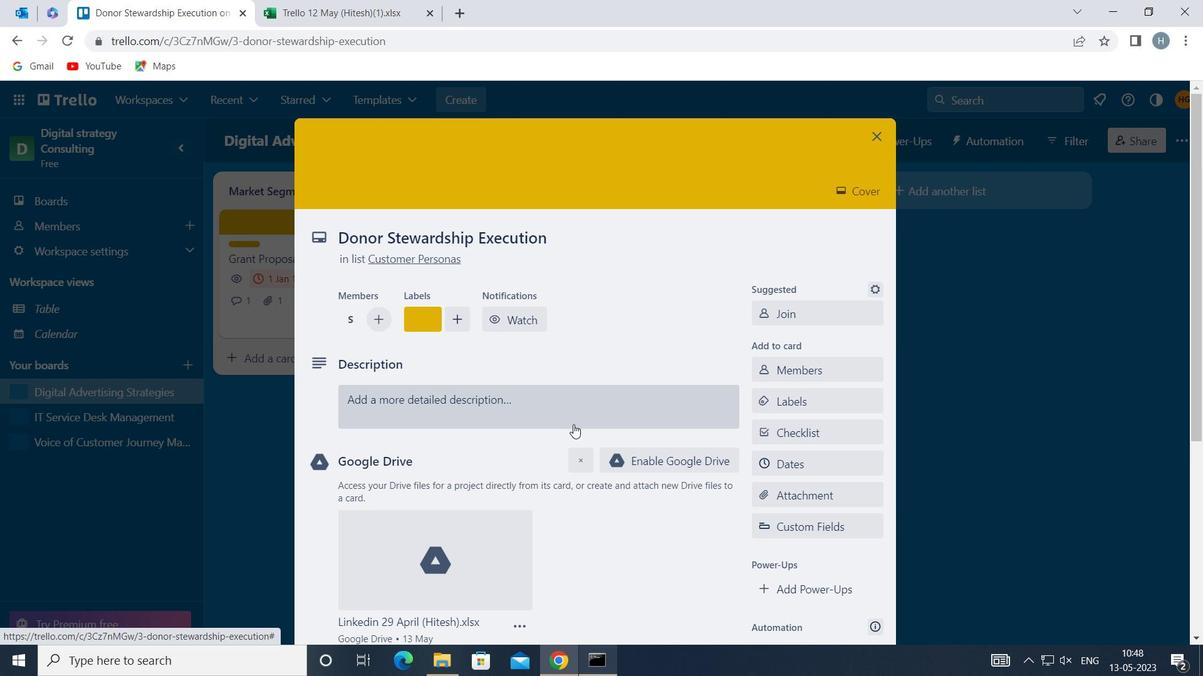 
Action: Mouse pressed left at (572, 413)
Screenshot: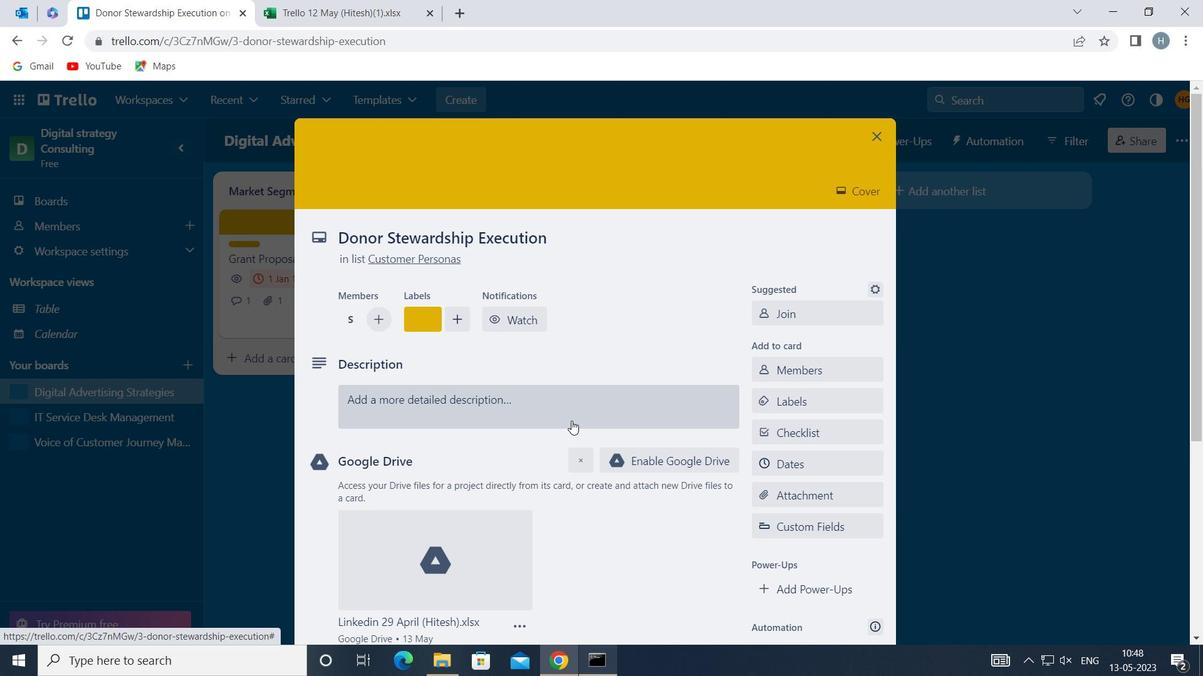 
Action: Mouse moved to (572, 430)
Screenshot: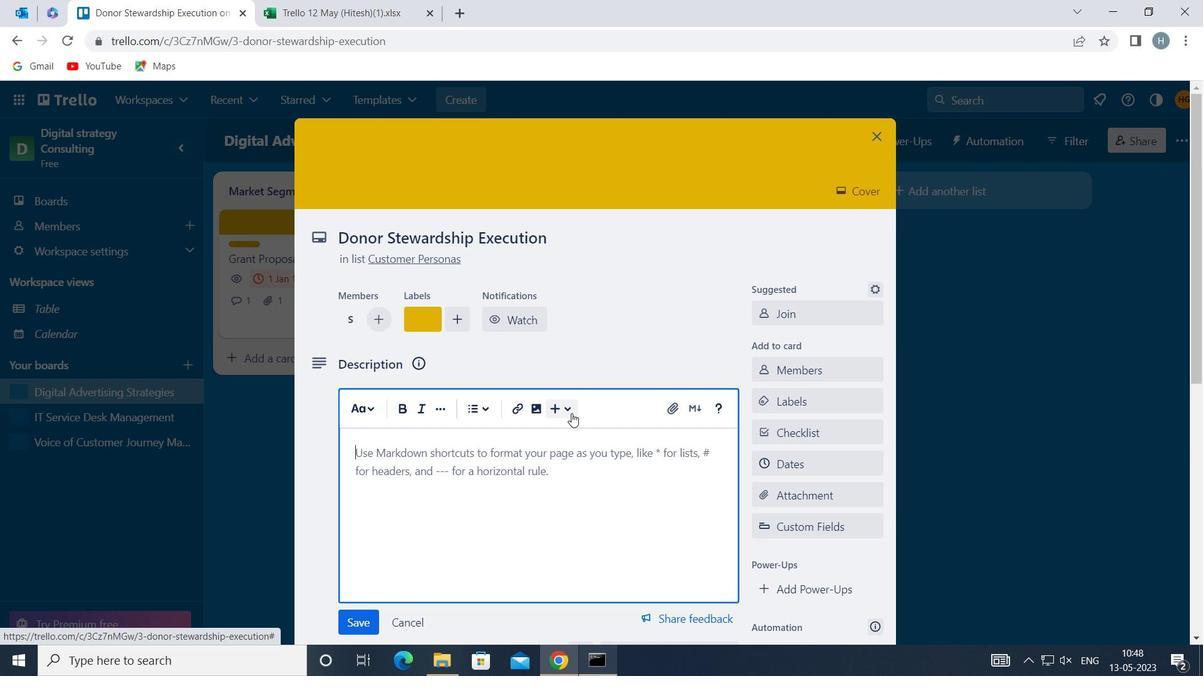 
Action: Key pressed <Key.shift>PLAN<Key.space>AND
Screenshot: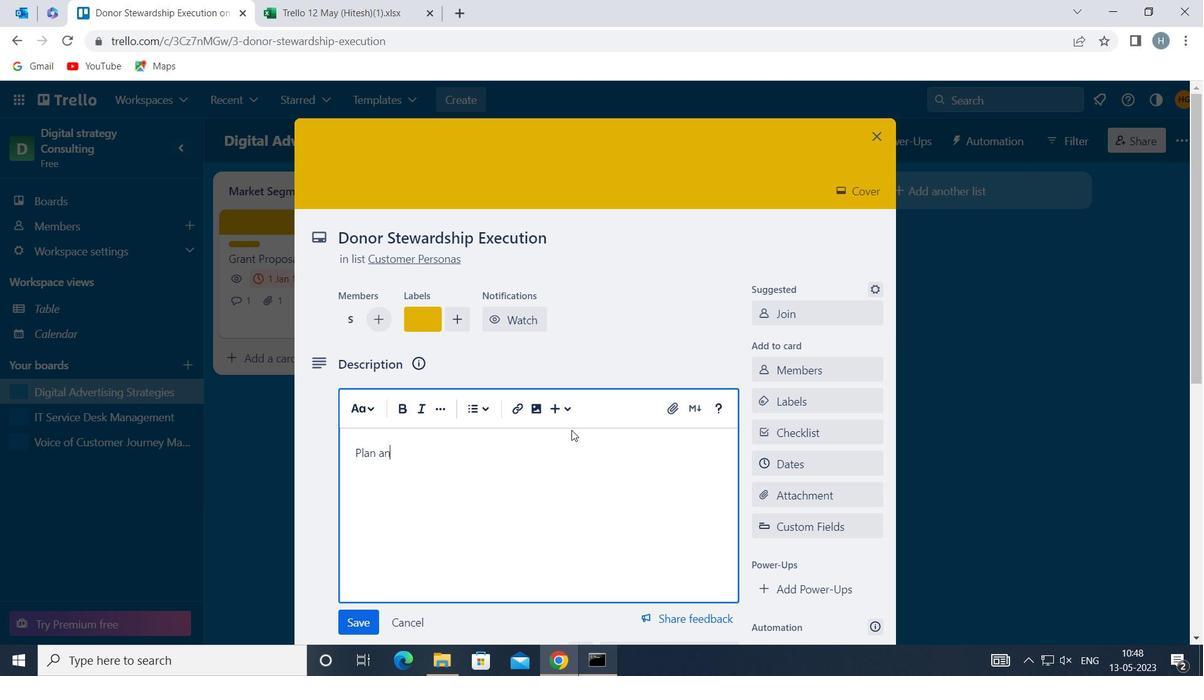 
Action: Mouse moved to (572, 430)
Screenshot: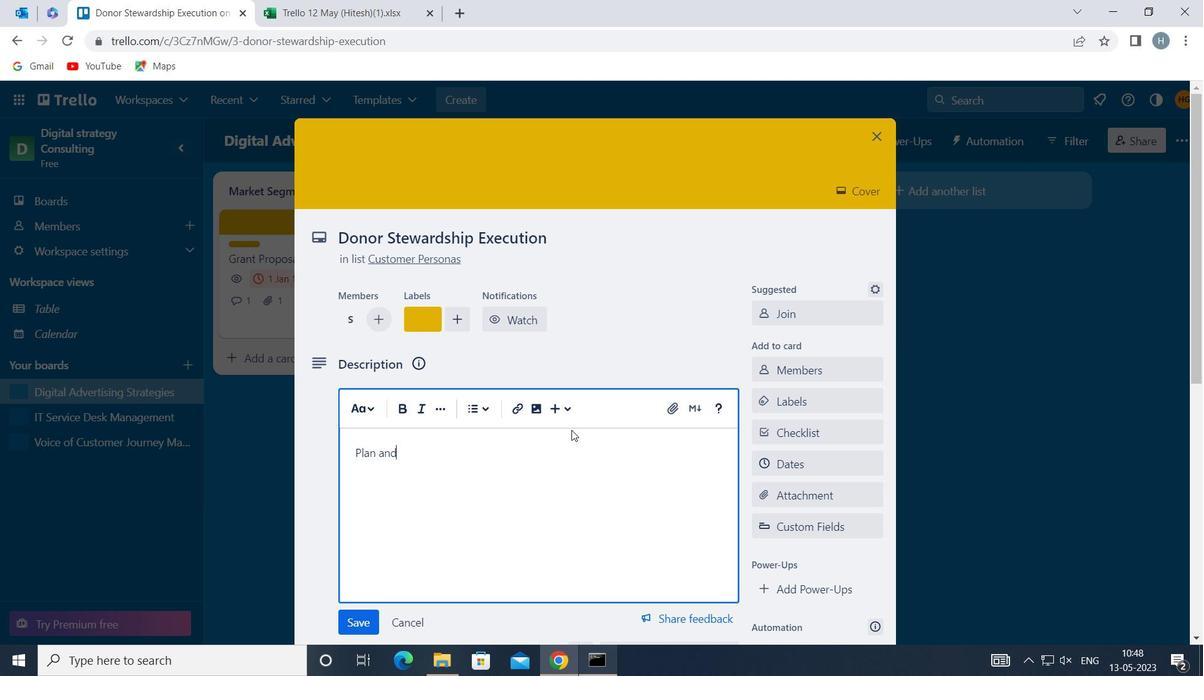 
Action: Key pressed <Key.space>HOST<Key.space>COMPANY<Key.space>VOLUNTEER<Key.space>EVENT
Screenshot: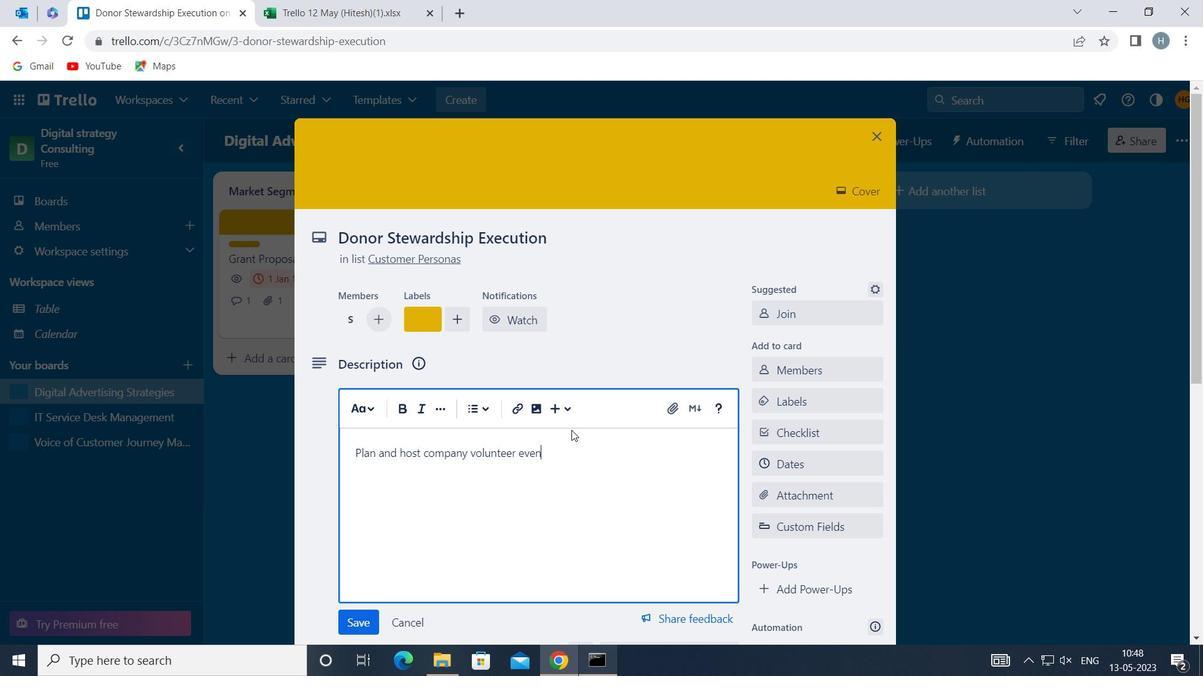 
Action: Mouse moved to (362, 621)
Screenshot: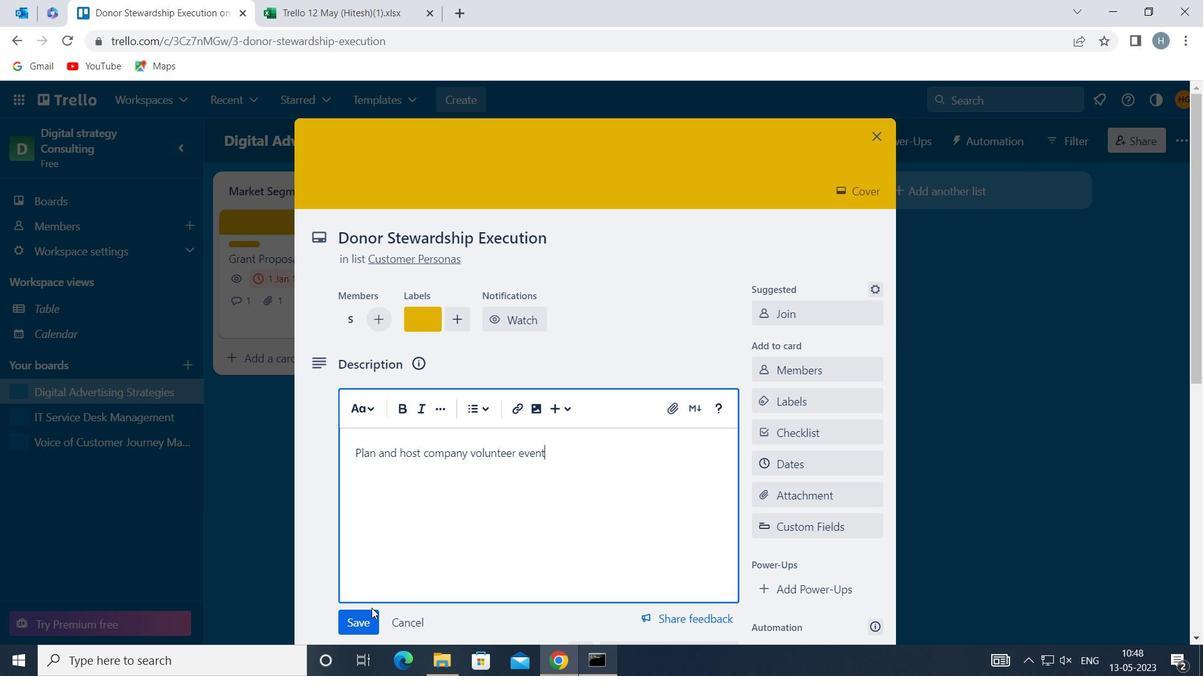 
Action: Mouse pressed left at (362, 621)
Screenshot: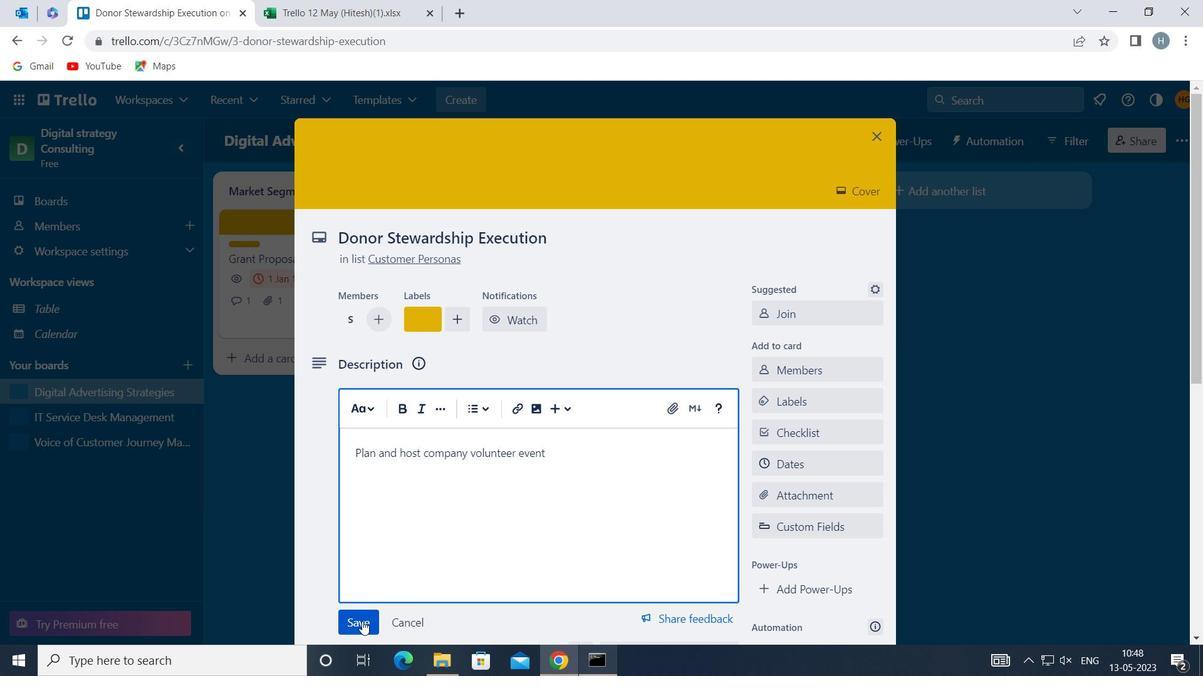 
Action: Mouse moved to (426, 508)
Screenshot: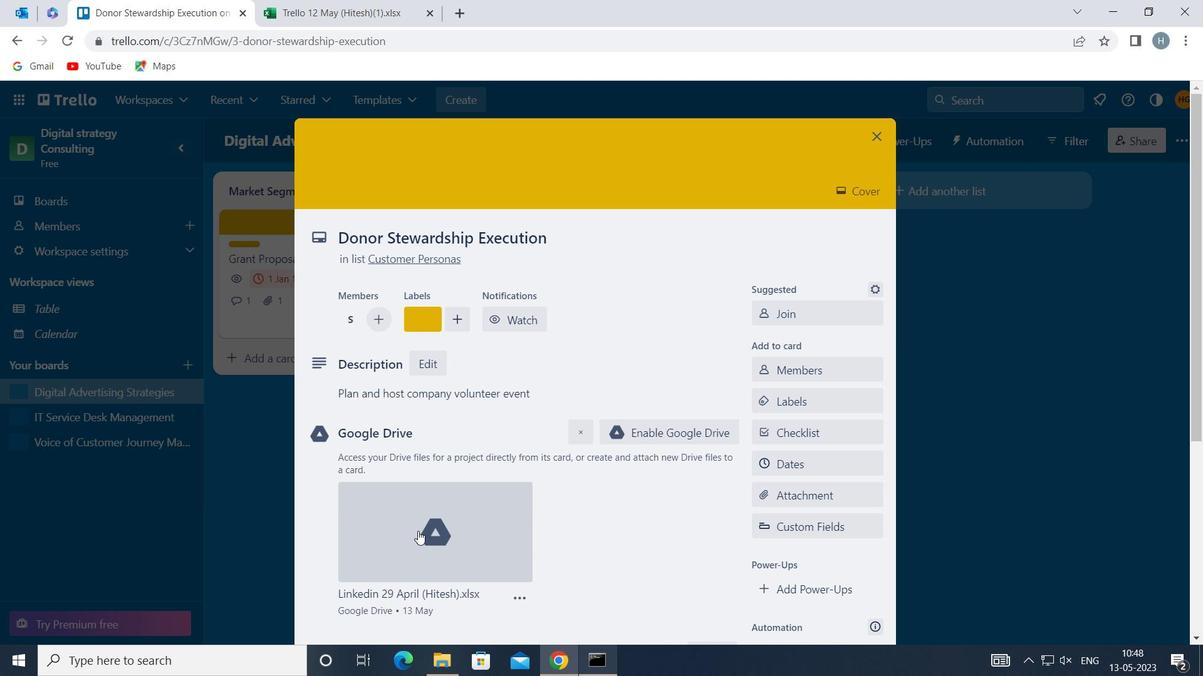 
Action: Mouse scrolled (426, 507) with delta (0, 0)
Screenshot: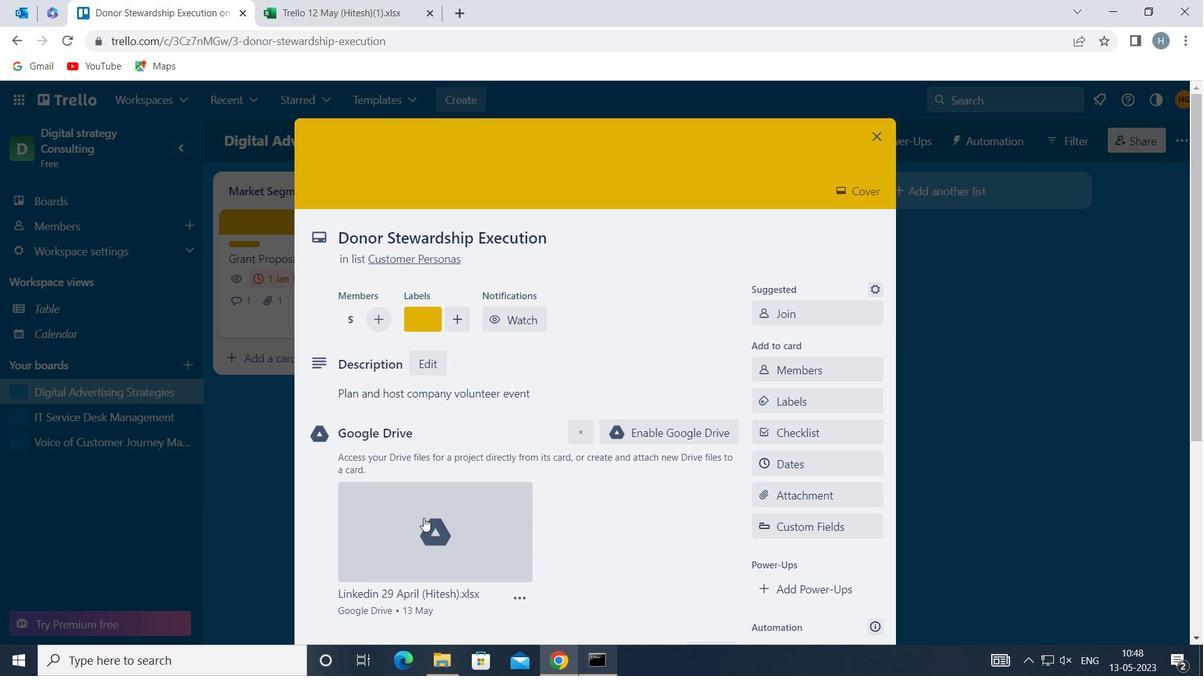 
Action: Mouse scrolled (426, 507) with delta (0, 0)
Screenshot: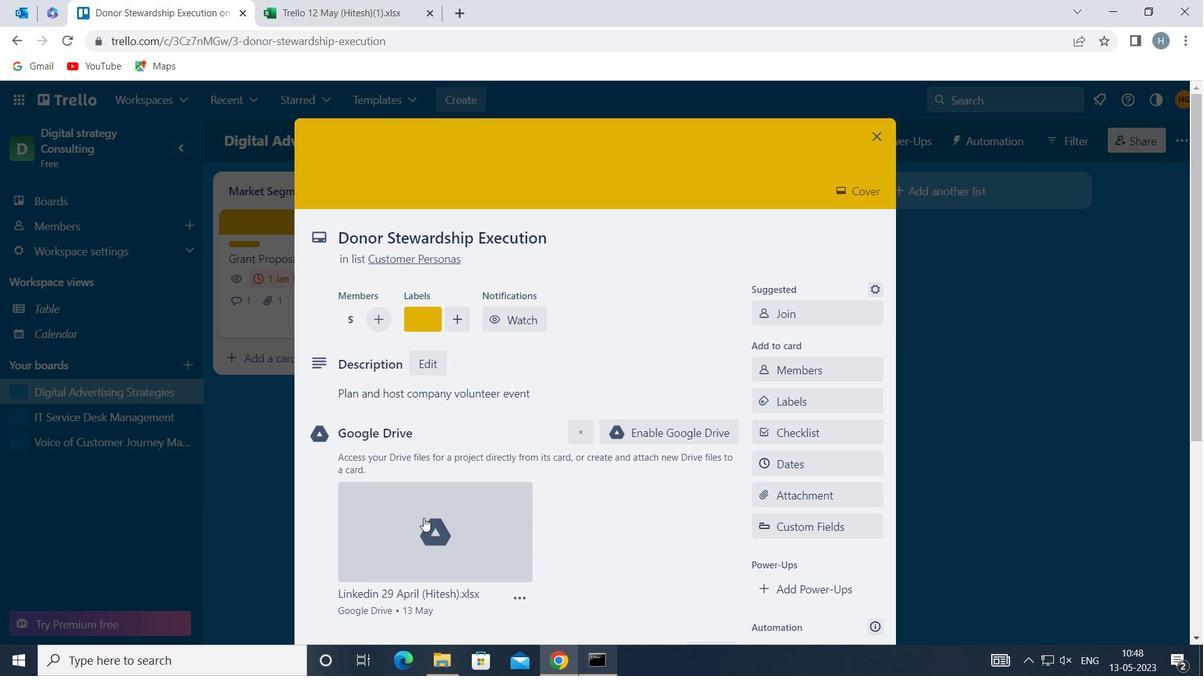 
Action: Mouse scrolled (426, 507) with delta (0, 0)
Screenshot: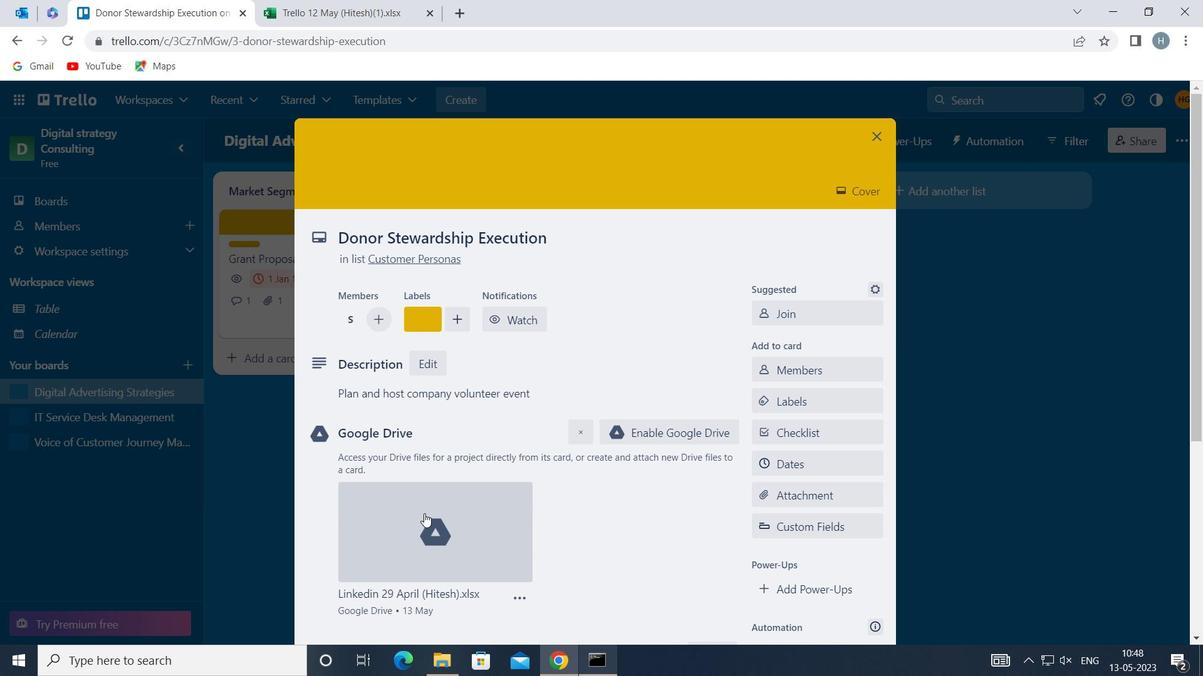 
Action: Mouse moved to (497, 564)
Screenshot: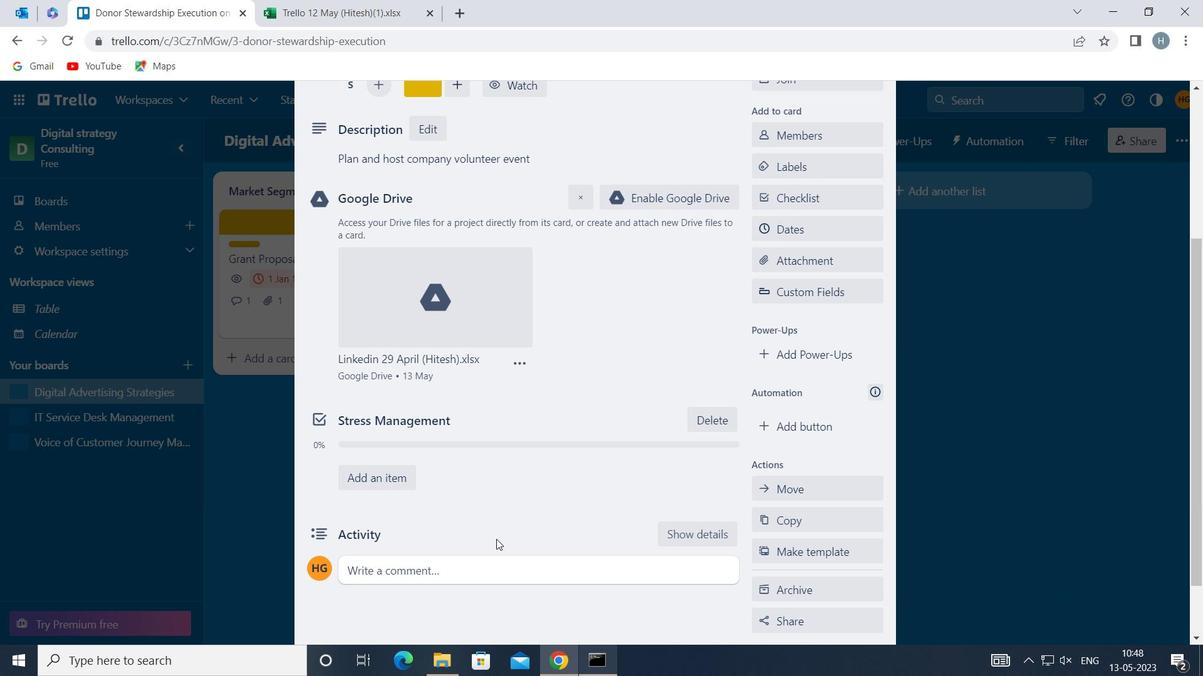 
Action: Mouse pressed left at (497, 564)
Screenshot: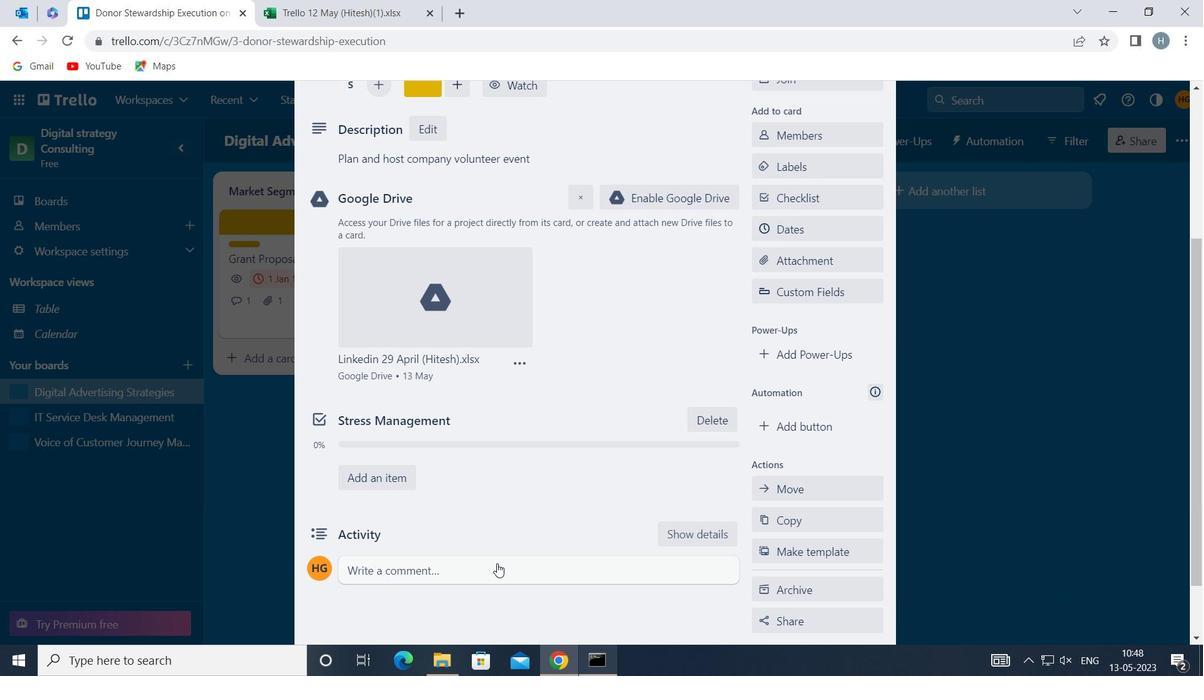 
Action: Mouse moved to (443, 602)
Screenshot: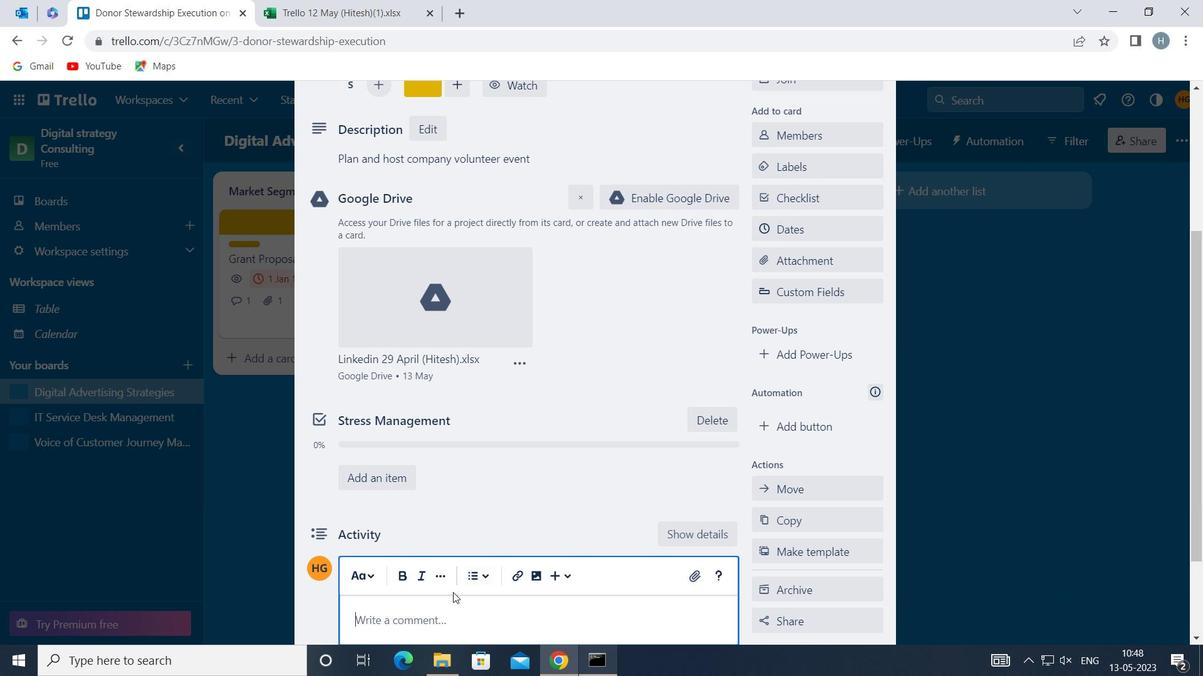 
Action: Mouse pressed left at (443, 602)
Screenshot: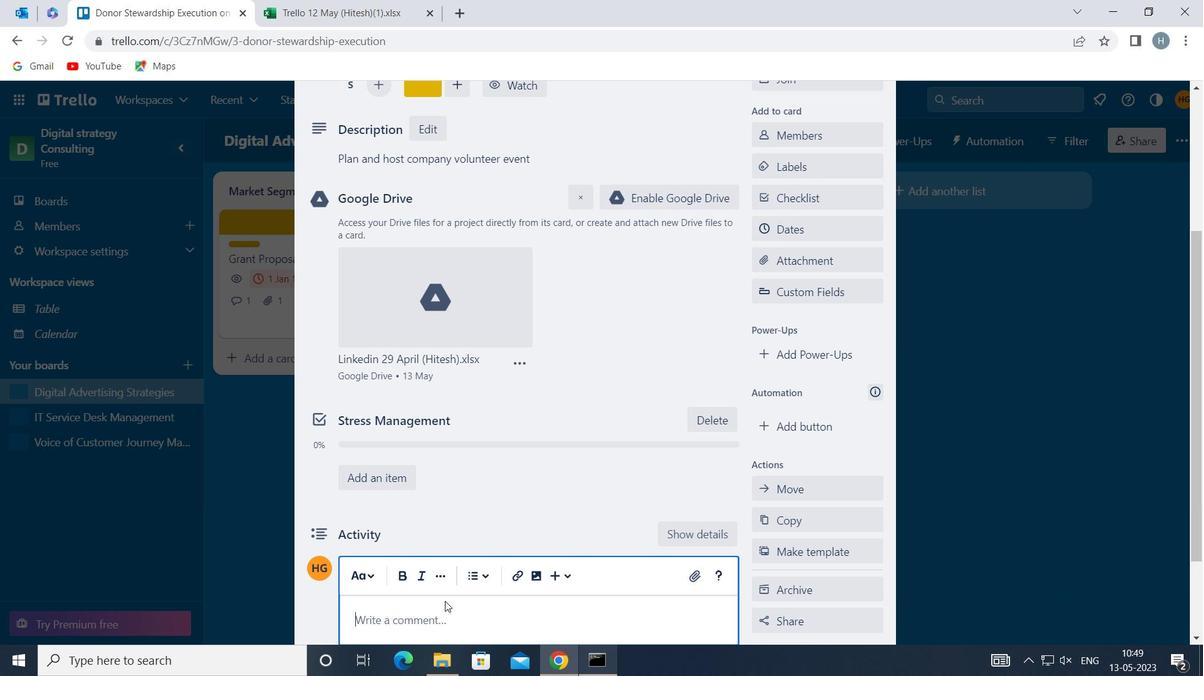 
Action: Mouse scrolled (443, 601) with delta (0, 0)
Screenshot: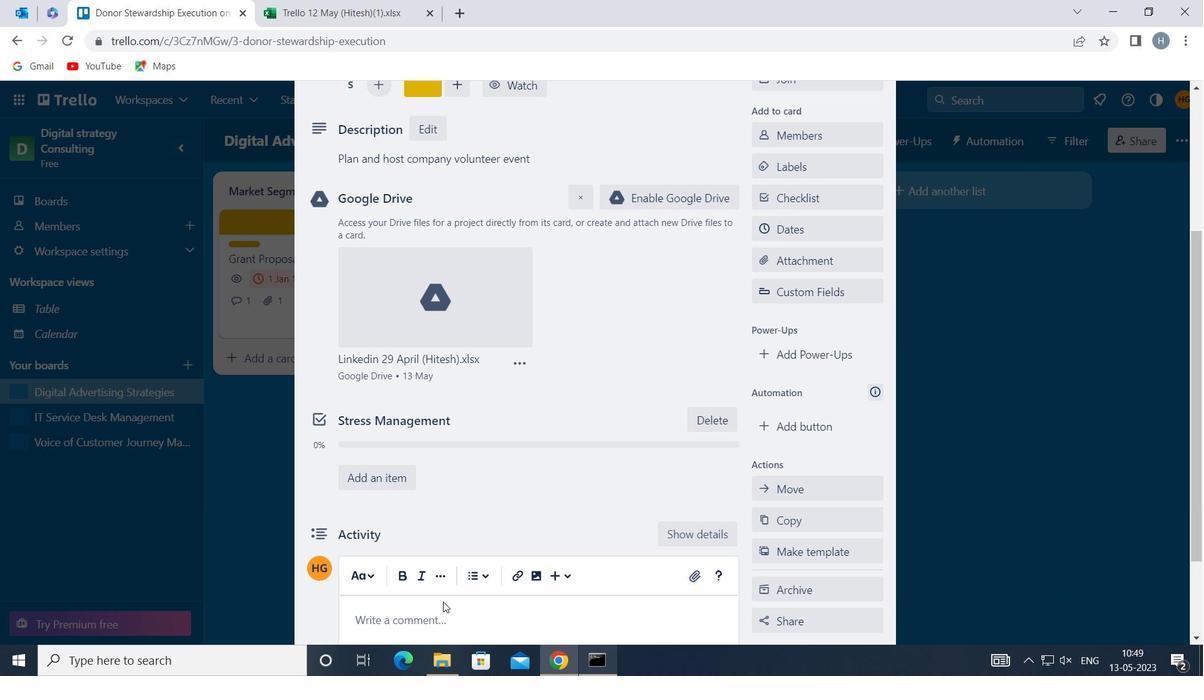 
Action: Mouse scrolled (443, 601) with delta (0, 0)
Screenshot: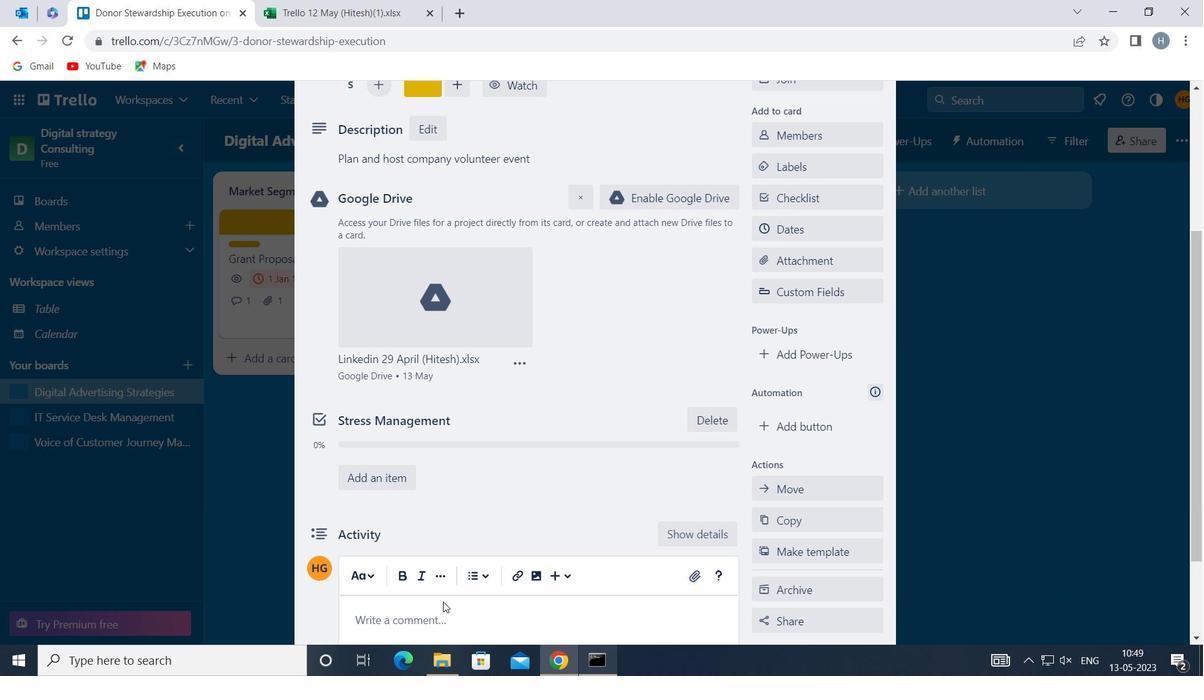 
Action: Mouse moved to (429, 488)
Screenshot: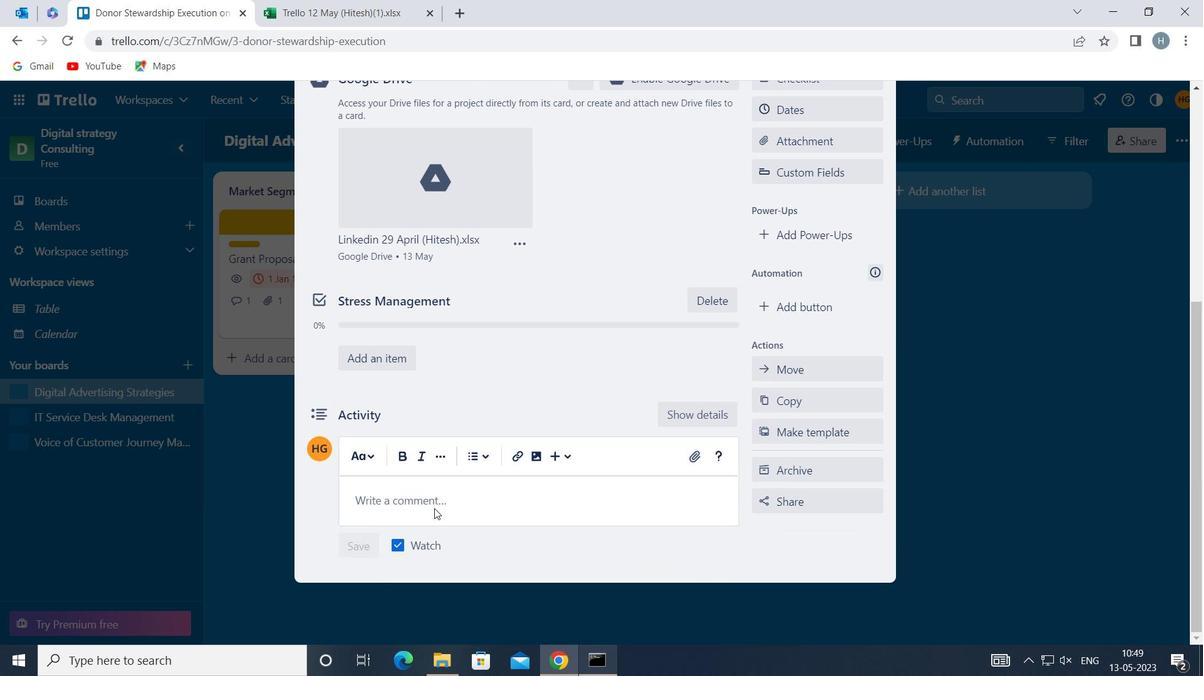 
Action: Mouse pressed left at (429, 488)
Screenshot: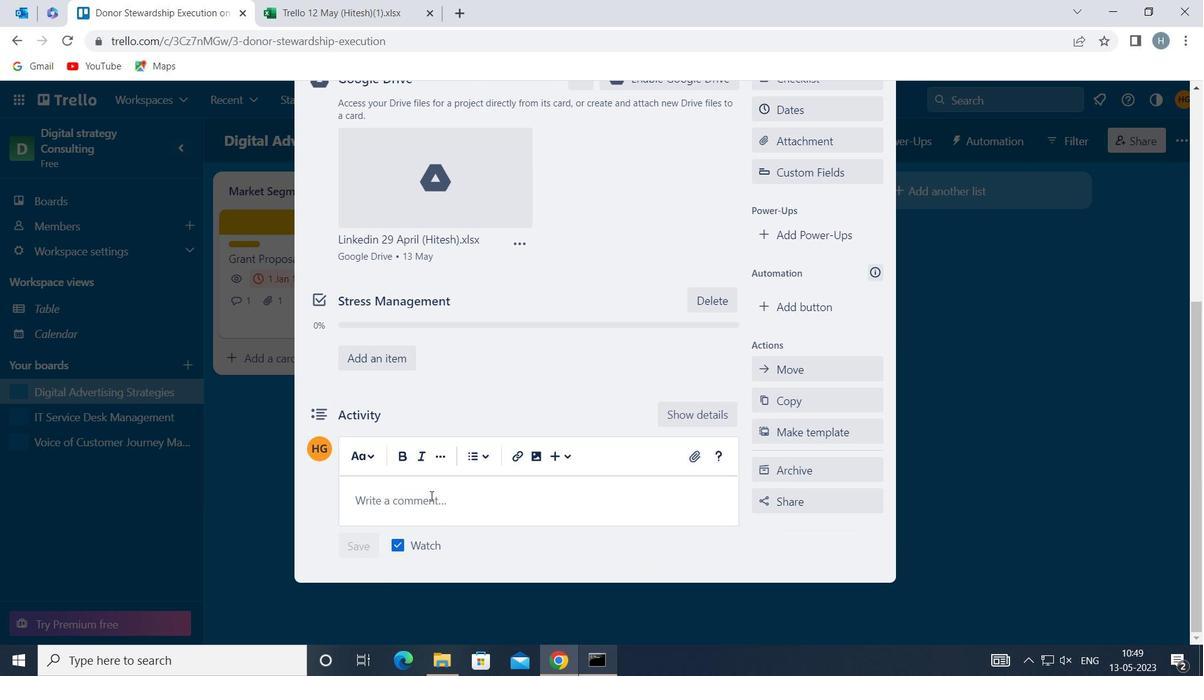 
Action: Mouse moved to (428, 499)
Screenshot: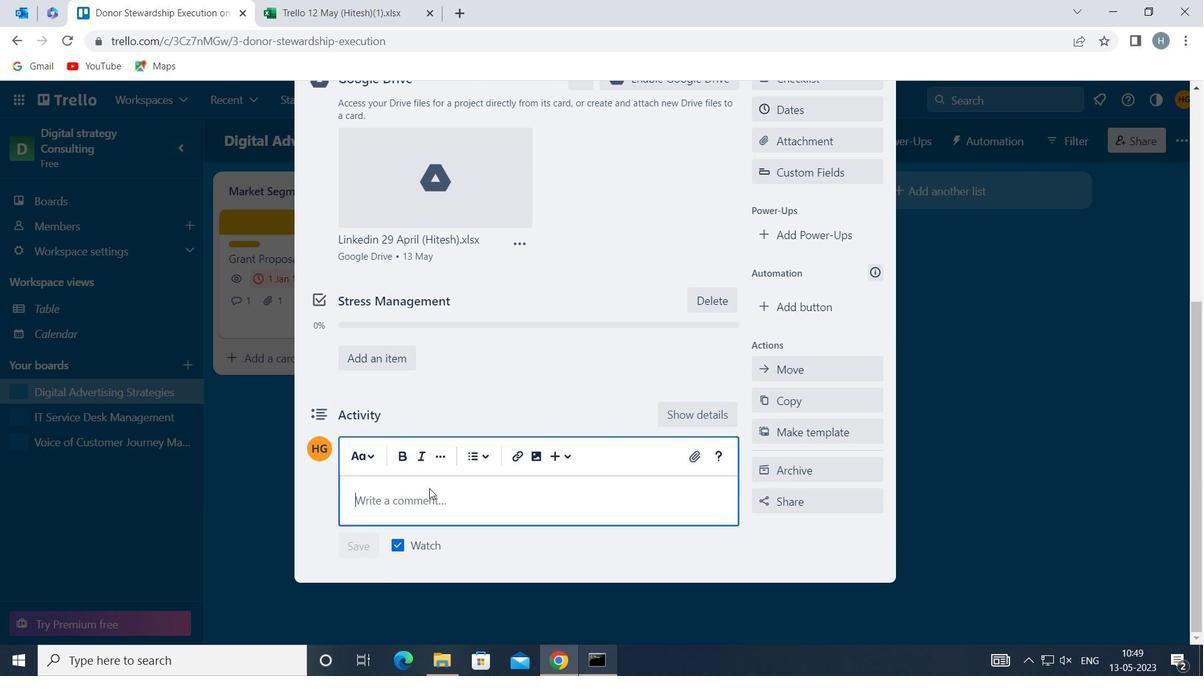 
Action: Key pressed <Key.shift>THIS<Key.space>ITEM<Key.space>IS<Key.space>A<Key.space>PRIORITY<Key.space>ON<Key.space>OUR<Key.space>LIST,<Key.space>SO<Key.space>LET<Key.space>US<Key.space>FOCUS<Key.space>ON<Key.space>GETTING<Key.space>IT<Key.space>DONE<Key.space>AS<Key.space>SON<Key.space>AS<Key.space>POSSIBLE
Screenshot: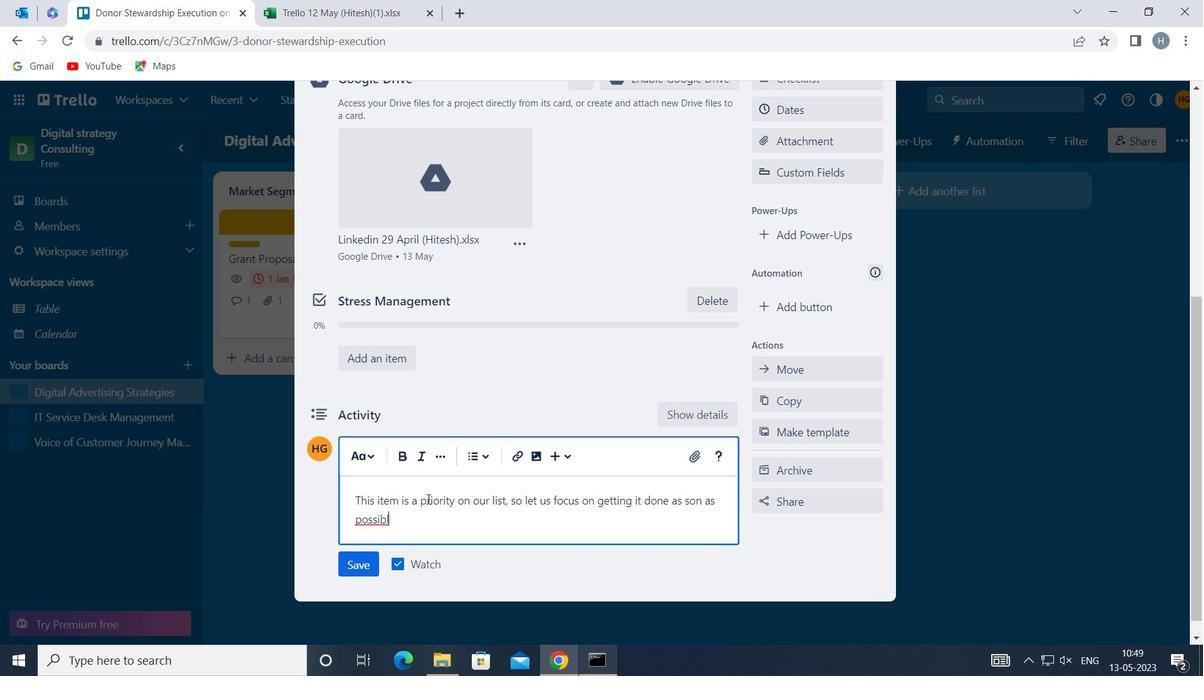 
Action: Mouse moved to (358, 559)
Screenshot: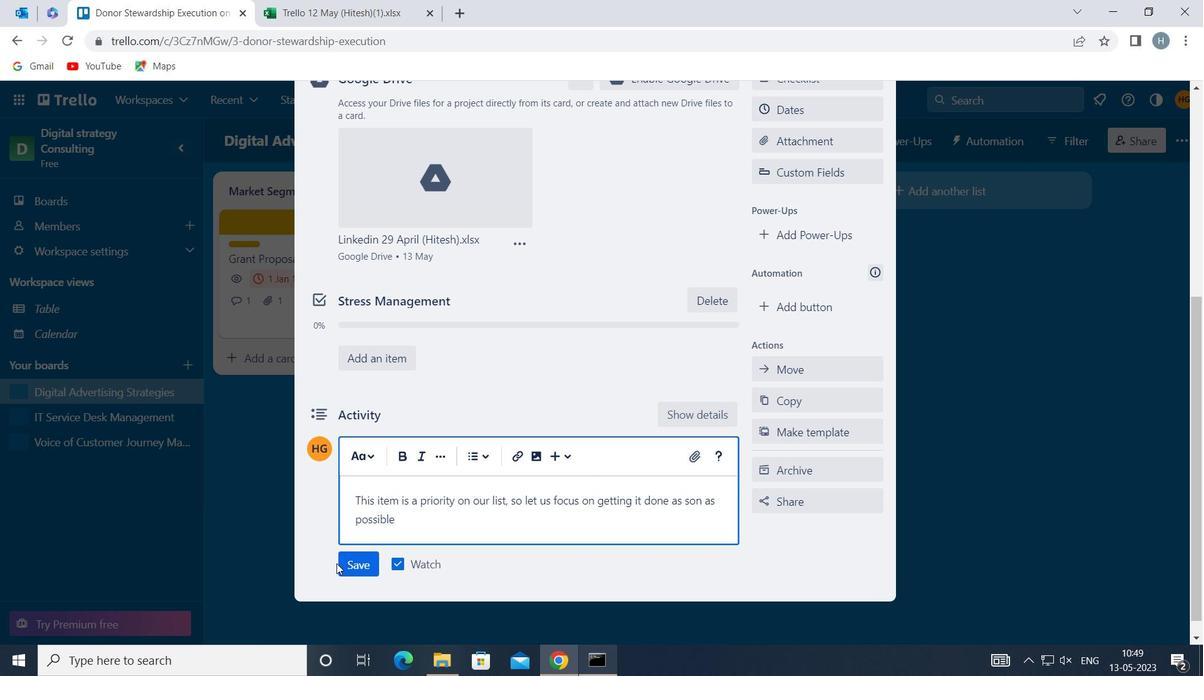 
Action: Mouse pressed left at (358, 559)
Screenshot: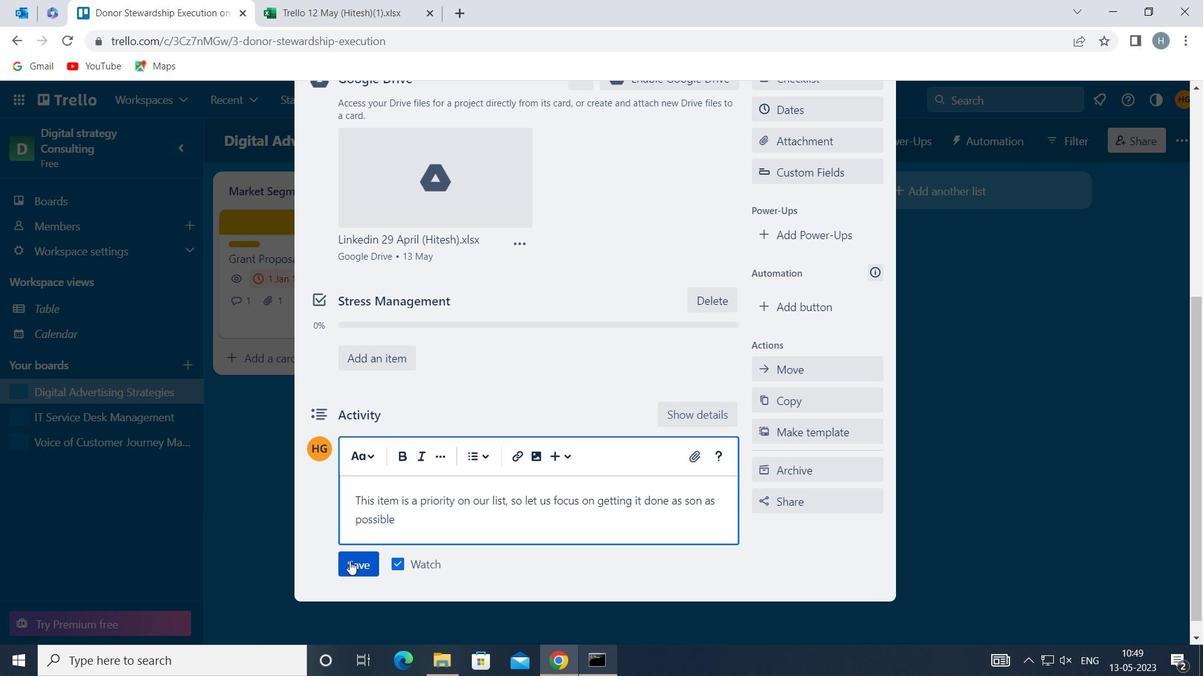 
Action: Mouse moved to (830, 112)
Screenshot: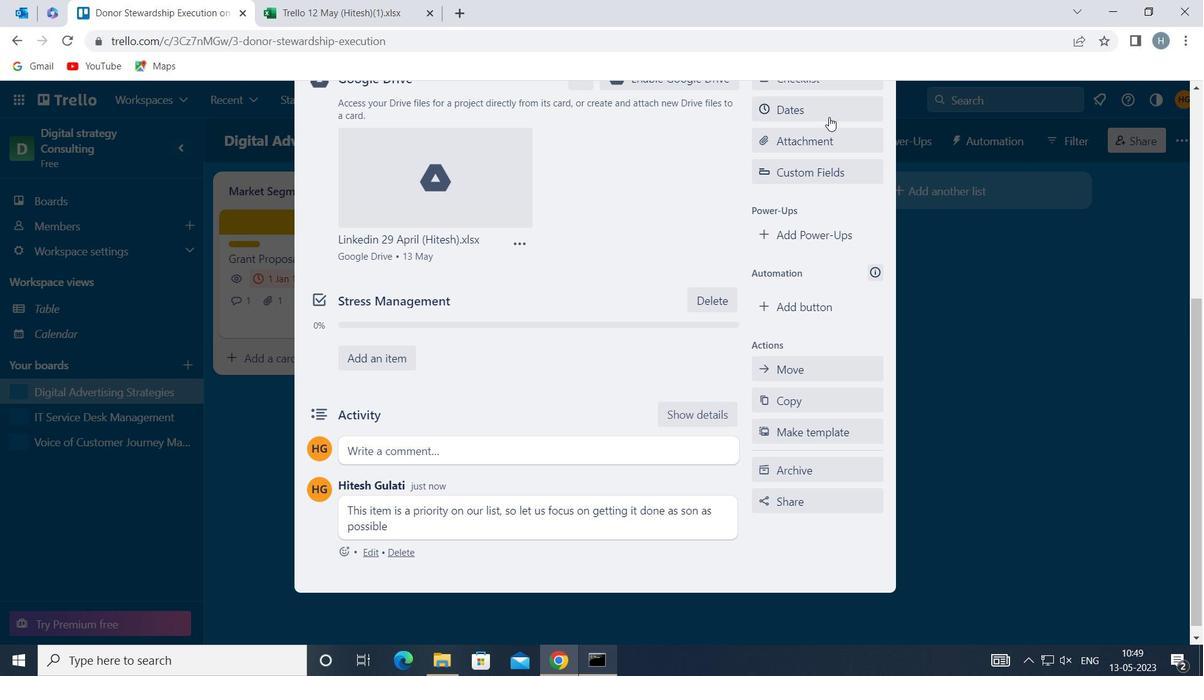
Action: Mouse pressed left at (830, 112)
Screenshot: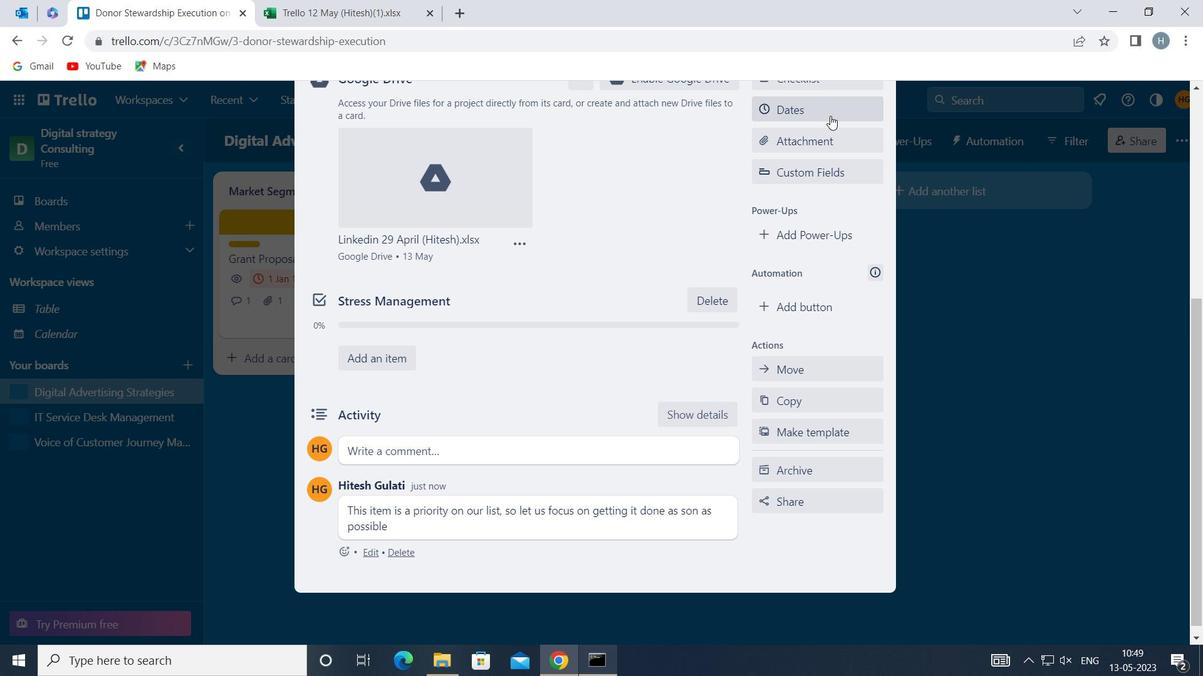
Action: Mouse moved to (767, 414)
Screenshot: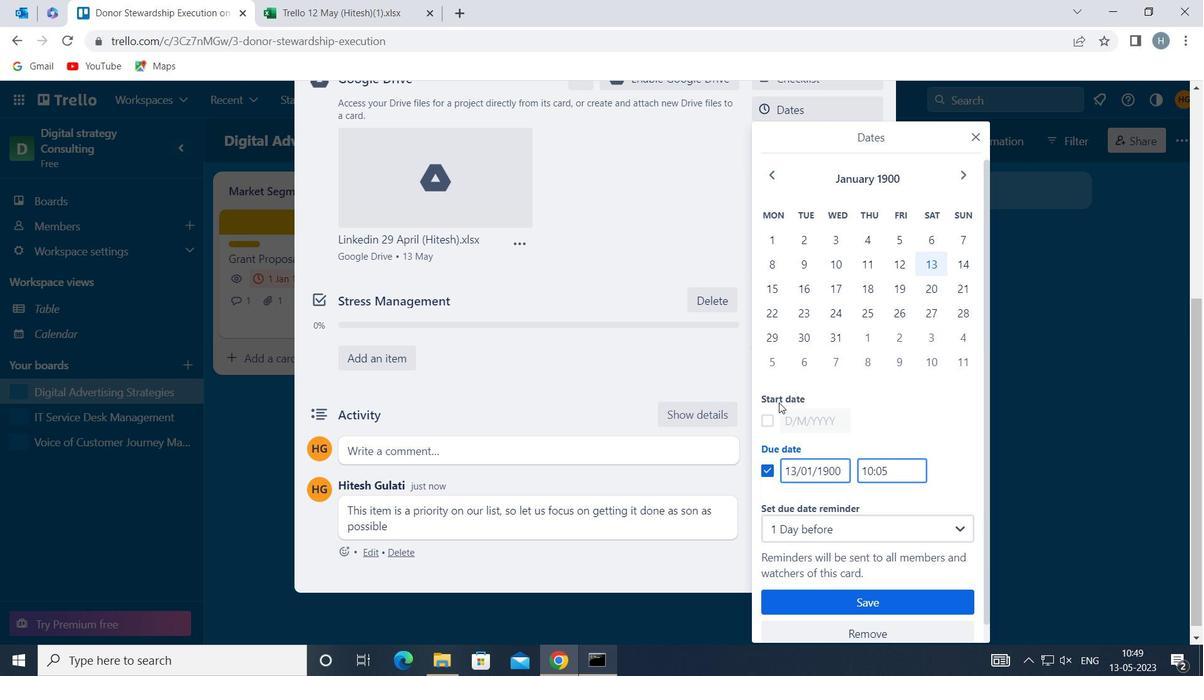 
Action: Mouse pressed left at (767, 414)
Screenshot: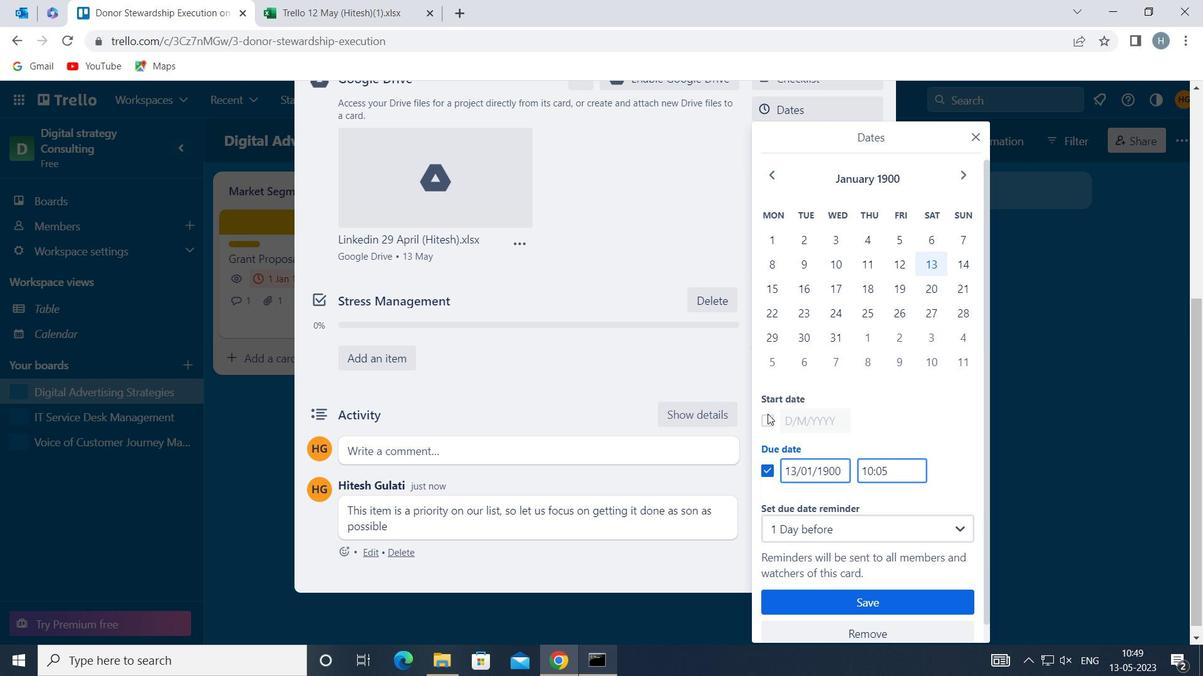 
Action: Mouse moved to (785, 416)
Screenshot: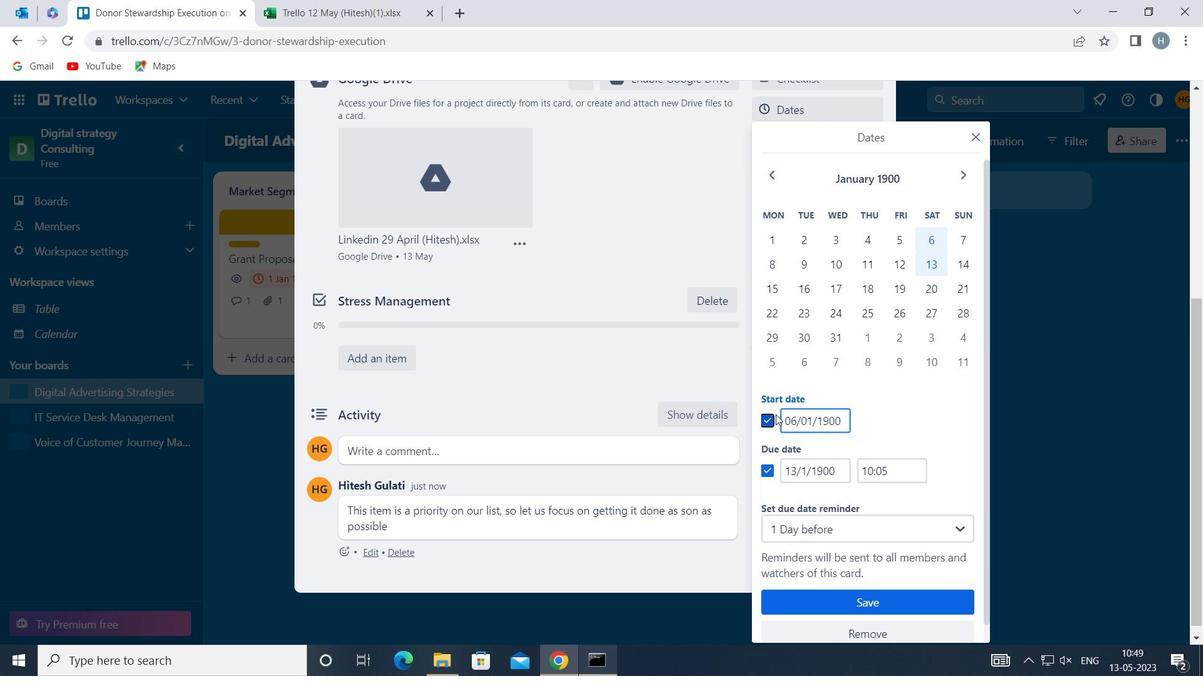 
Action: Mouse pressed left at (785, 416)
Screenshot: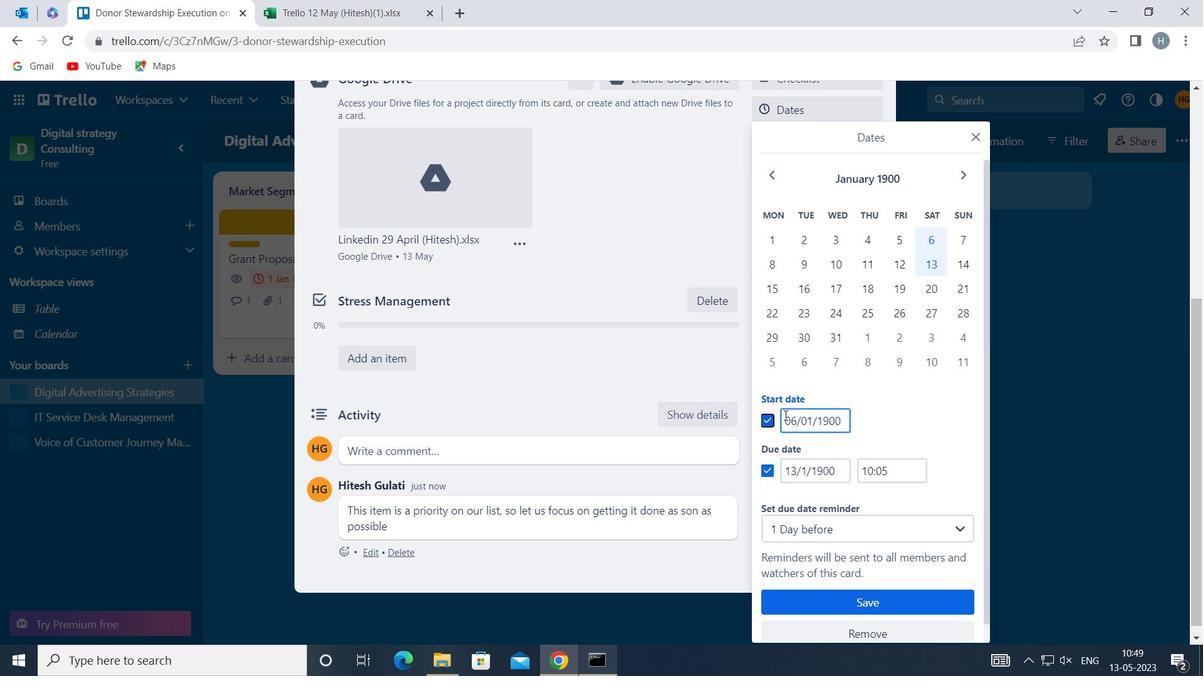 
Action: Mouse moved to (785, 416)
Screenshot: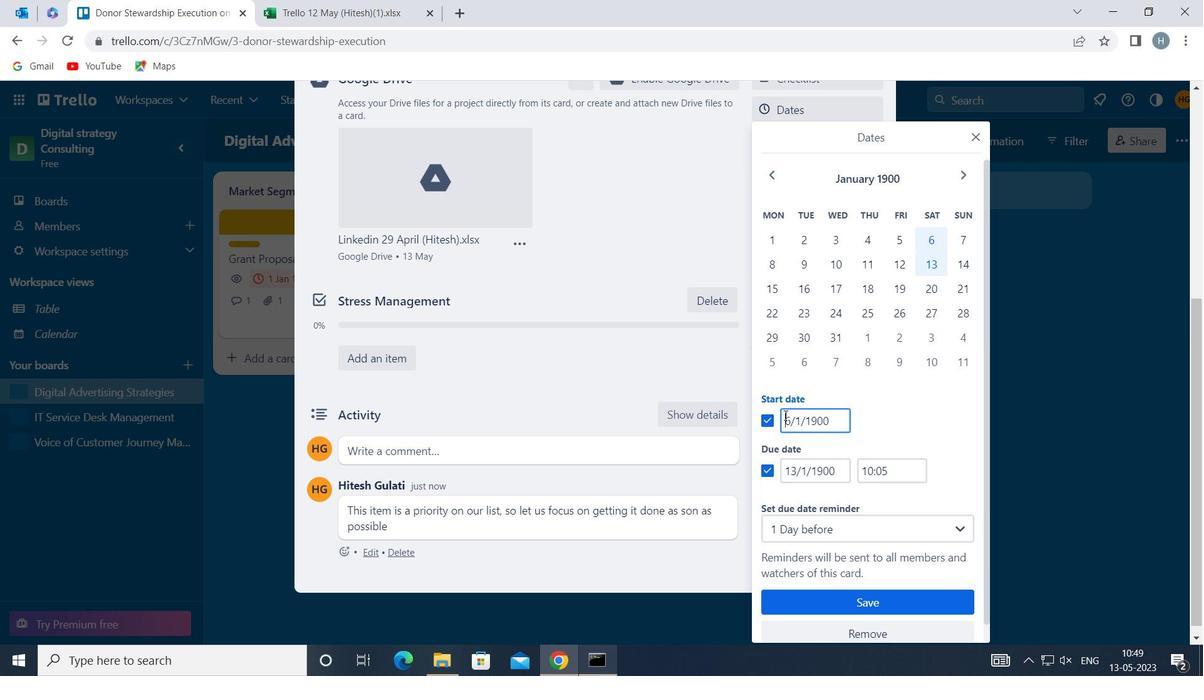 
Action: Key pressed <Key.right><Key.backspace>7
Screenshot: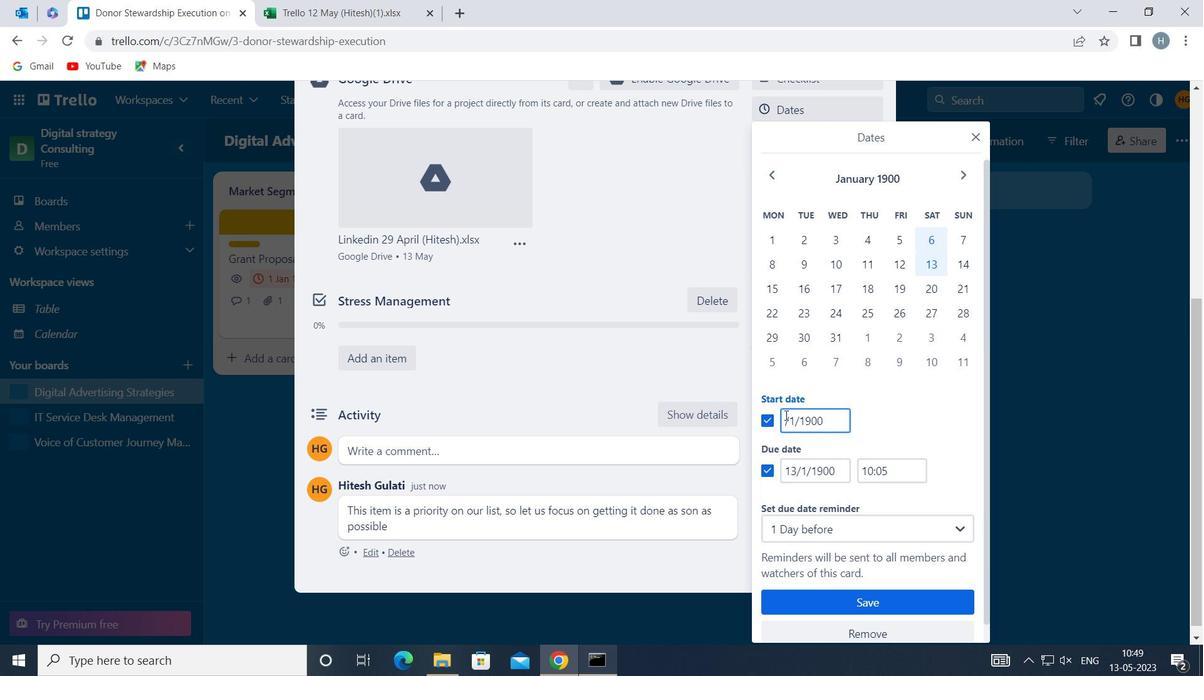 
Action: Mouse moved to (784, 467)
Screenshot: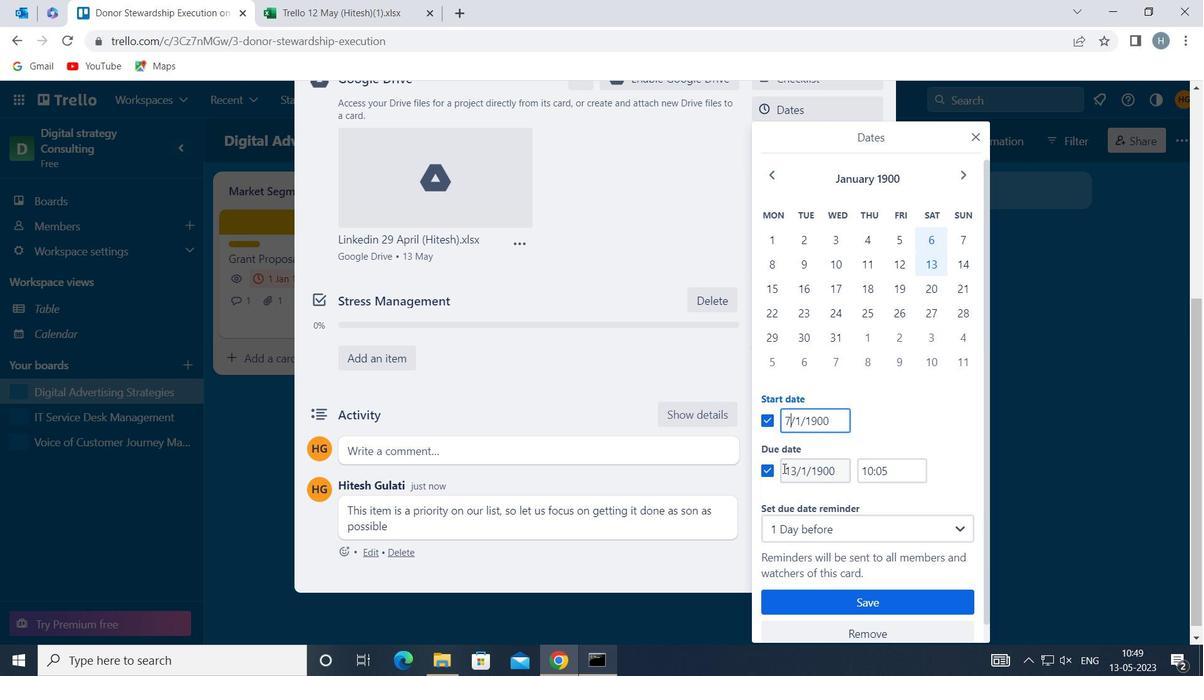 
Action: Mouse pressed left at (784, 467)
Screenshot: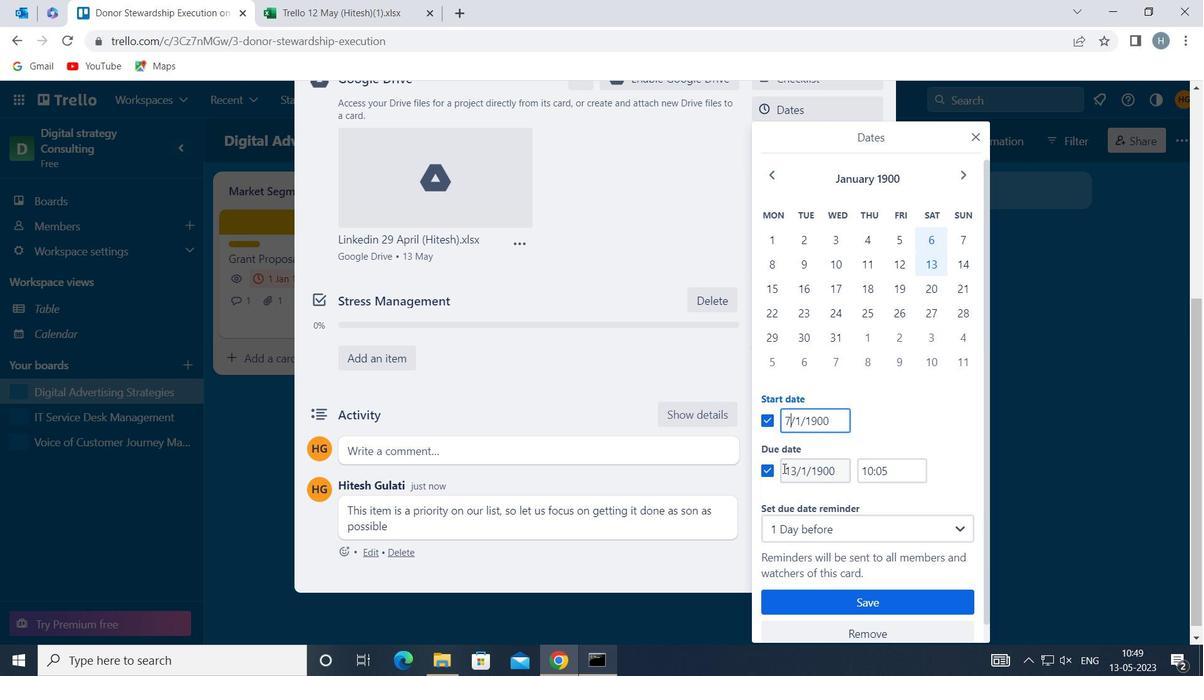 
Action: Mouse moved to (785, 467)
Screenshot: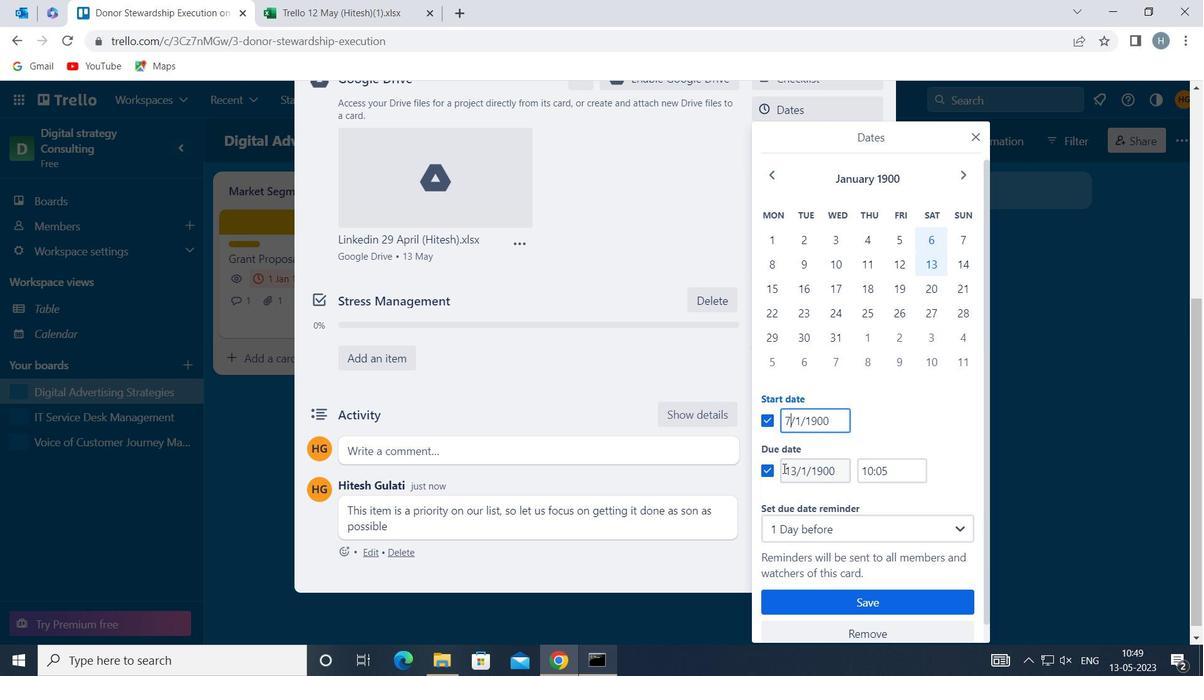 
Action: Key pressed <Key.right><Key.right><Key.backspace>4
Screenshot: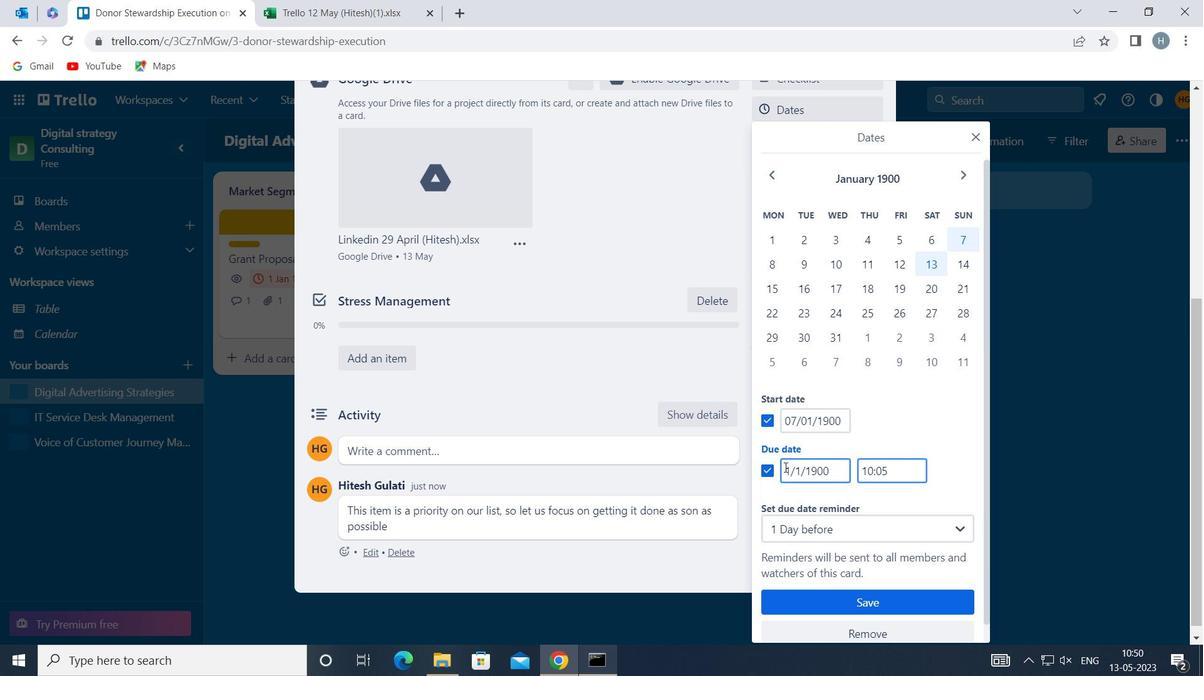 
Action: Mouse moved to (876, 597)
Screenshot: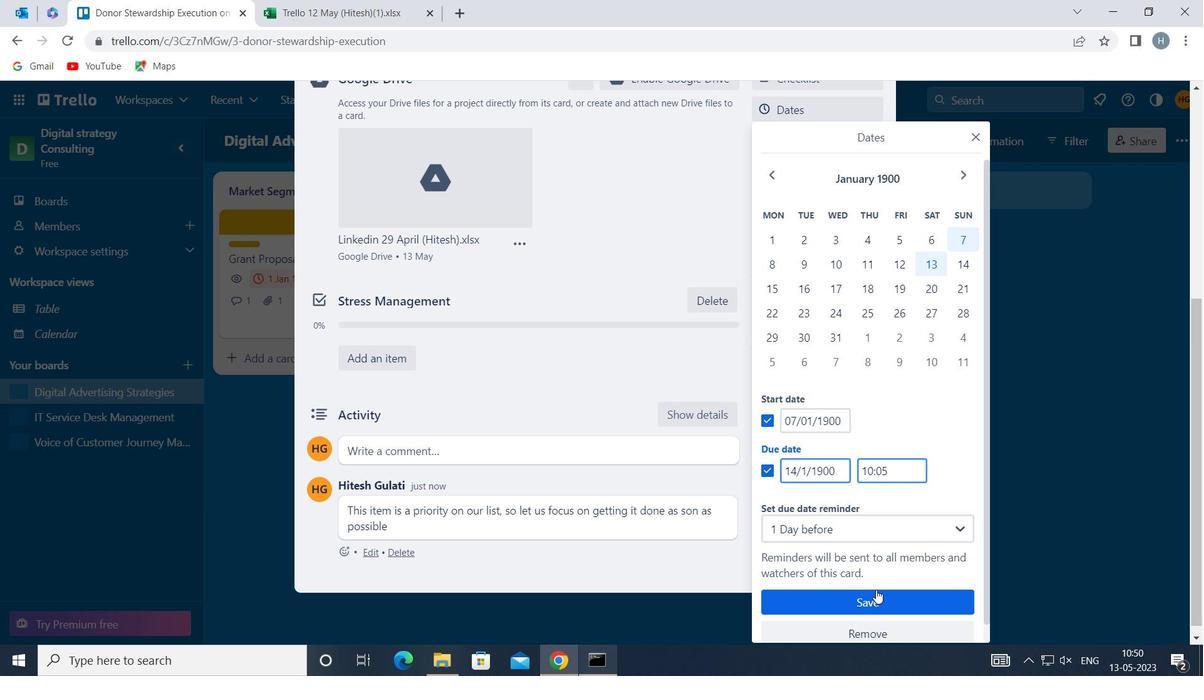 
Action: Mouse pressed left at (876, 597)
Screenshot: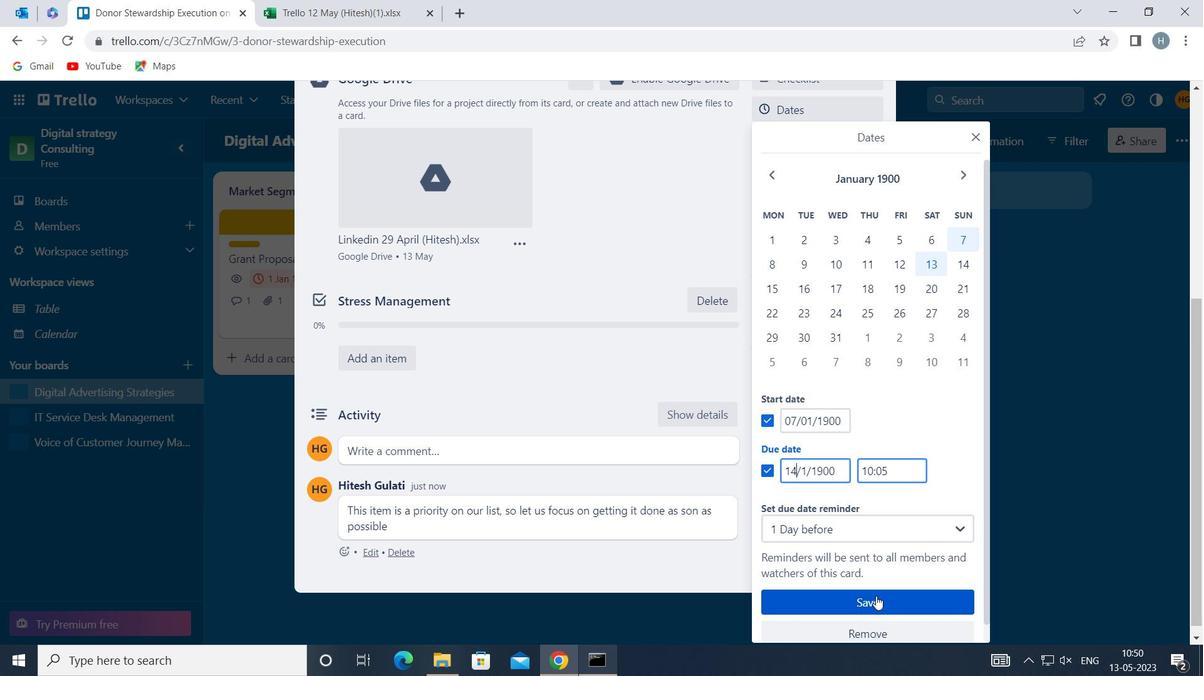 
Action: Mouse moved to (799, 496)
Screenshot: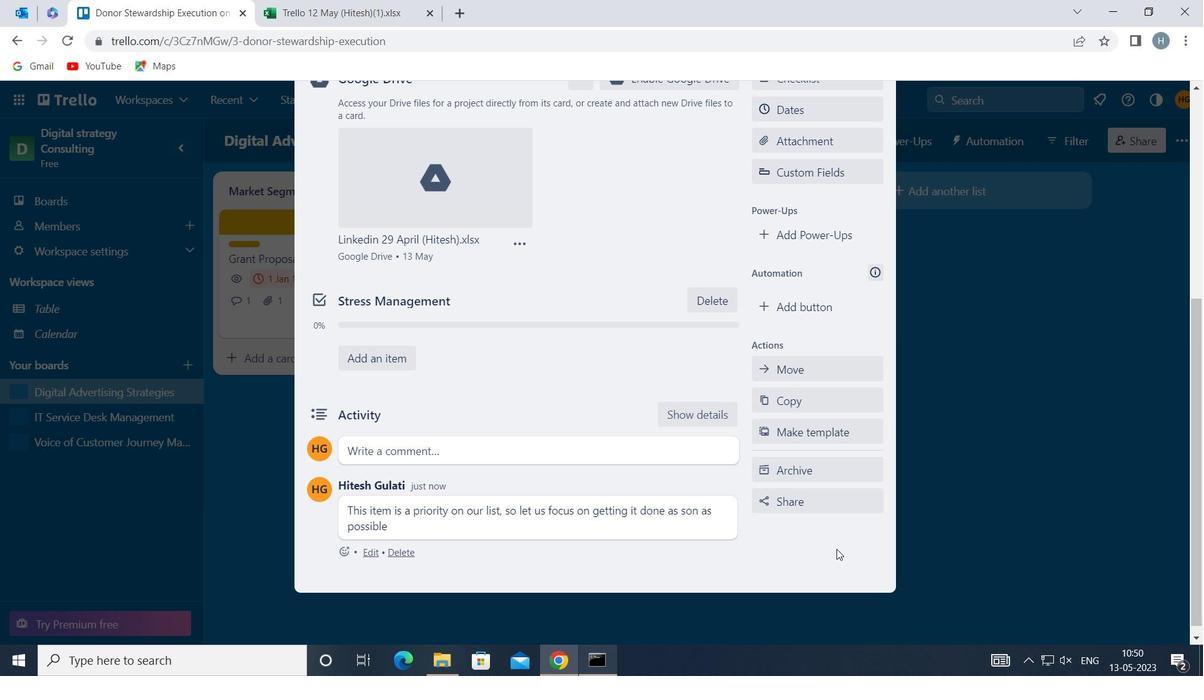 
Action: Key pressed <Key.f8>
Screenshot: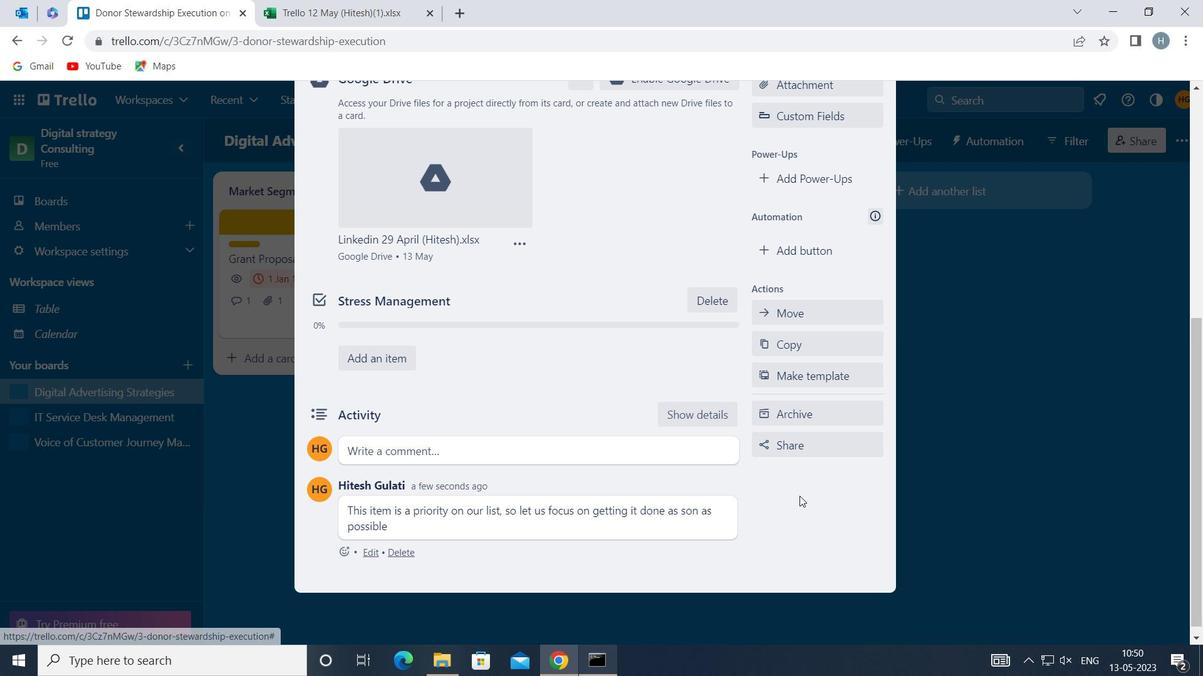 
